 Task: In Heading Arial with underline. Font size of heading  '18'Font style of data Calibri. Font size of data  9Alignment of headline & data Align center. Fill color in heading,  RedFont color of data Black Apply border in Data No BorderIn the sheet   Elevation Sales log book
Action: Mouse moved to (240, 144)
Screenshot: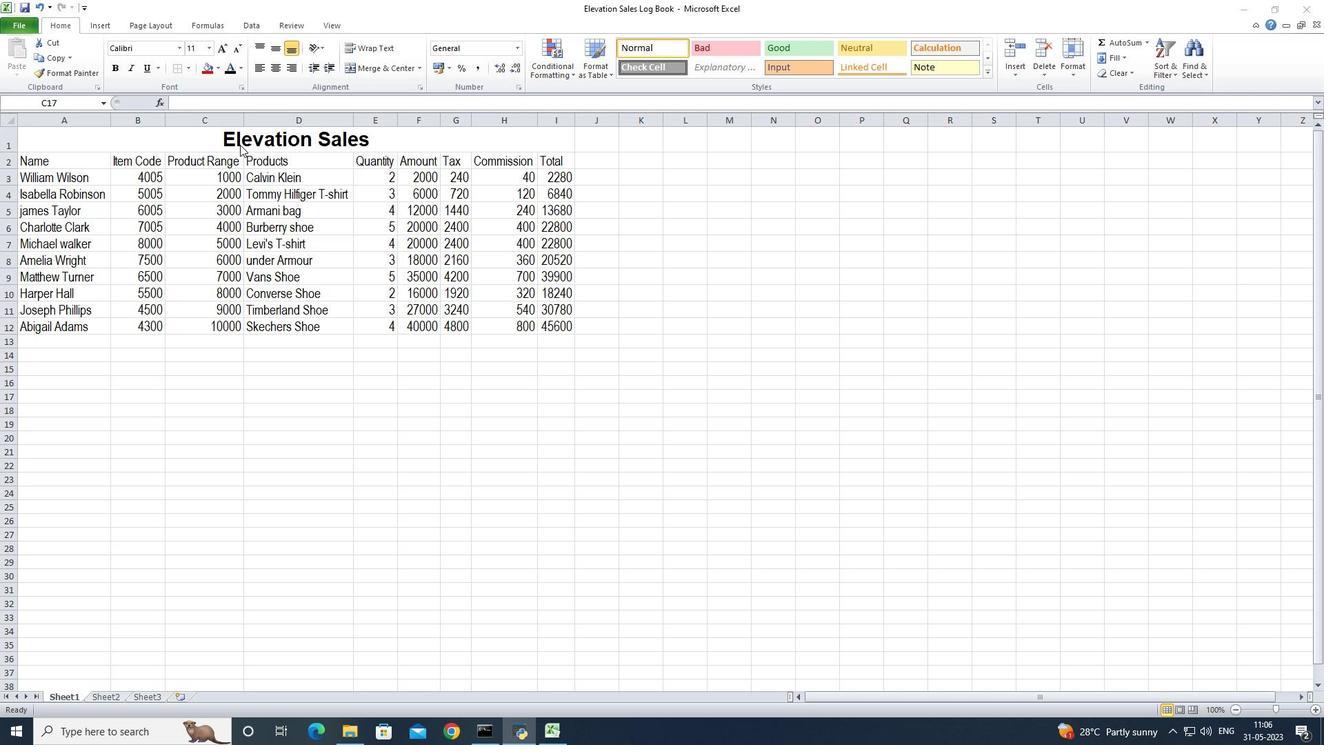 
Action: Mouse pressed left at (240, 144)
Screenshot: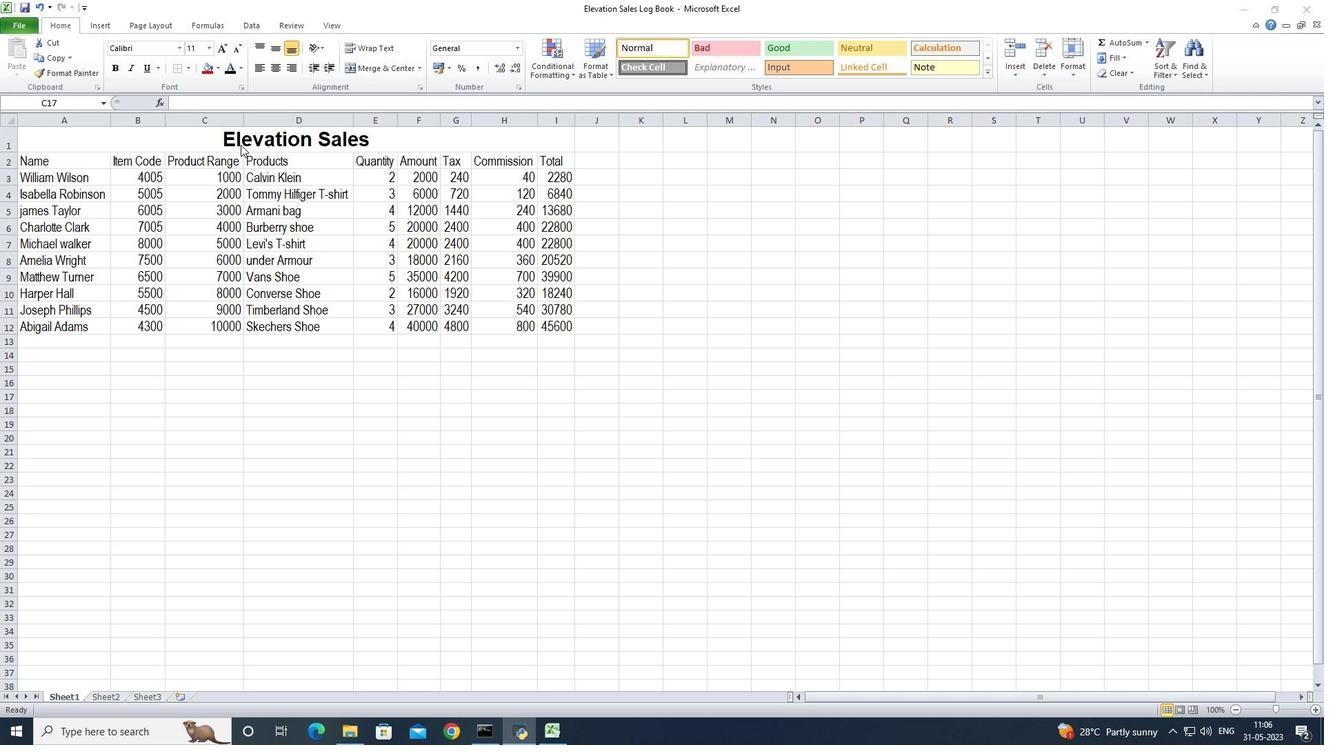 
Action: Mouse moved to (241, 144)
Screenshot: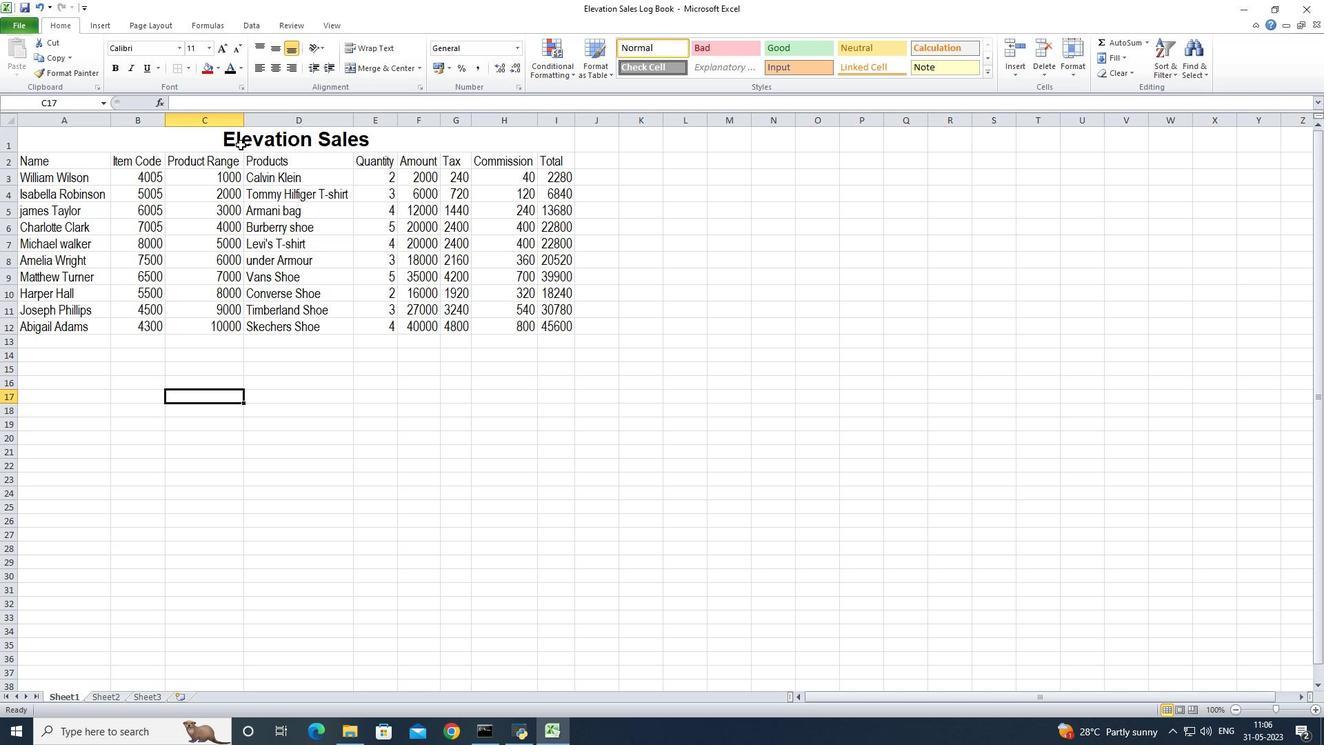 
Action: Mouse pressed left at (241, 144)
Screenshot: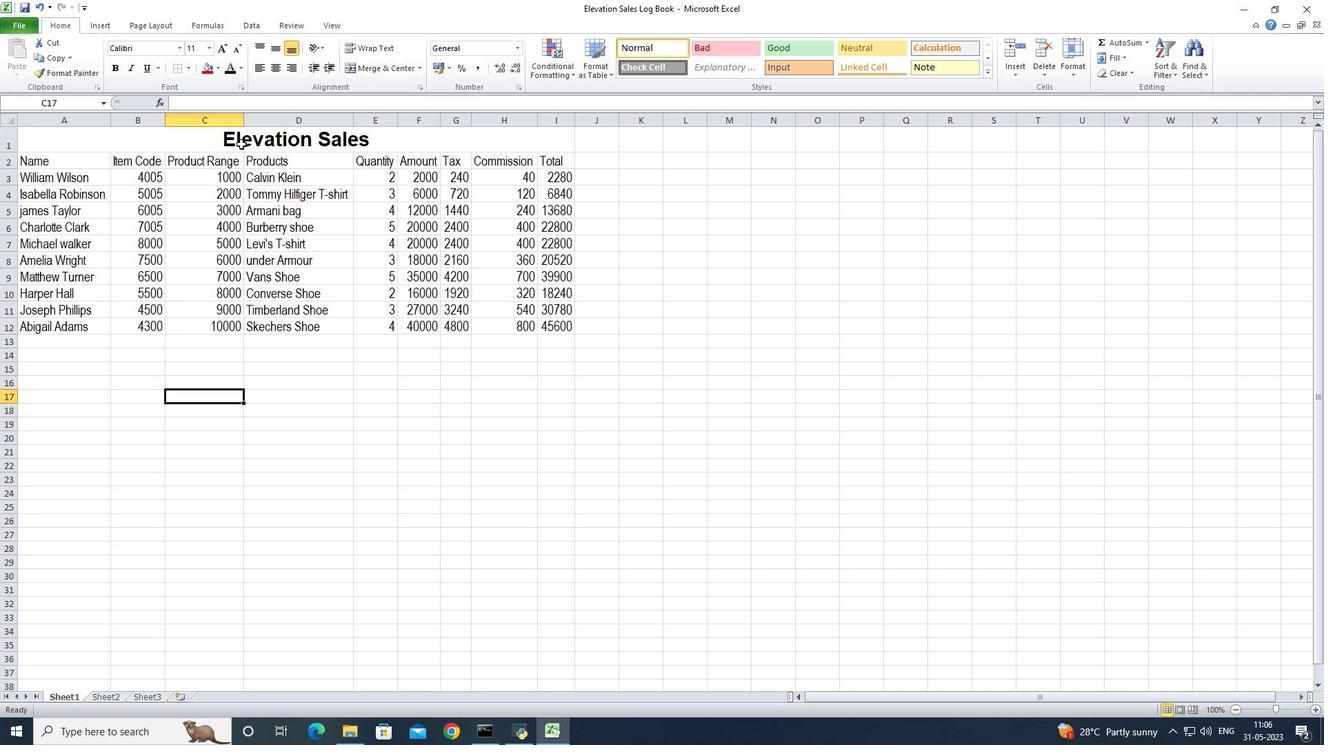 
Action: Mouse moved to (178, 51)
Screenshot: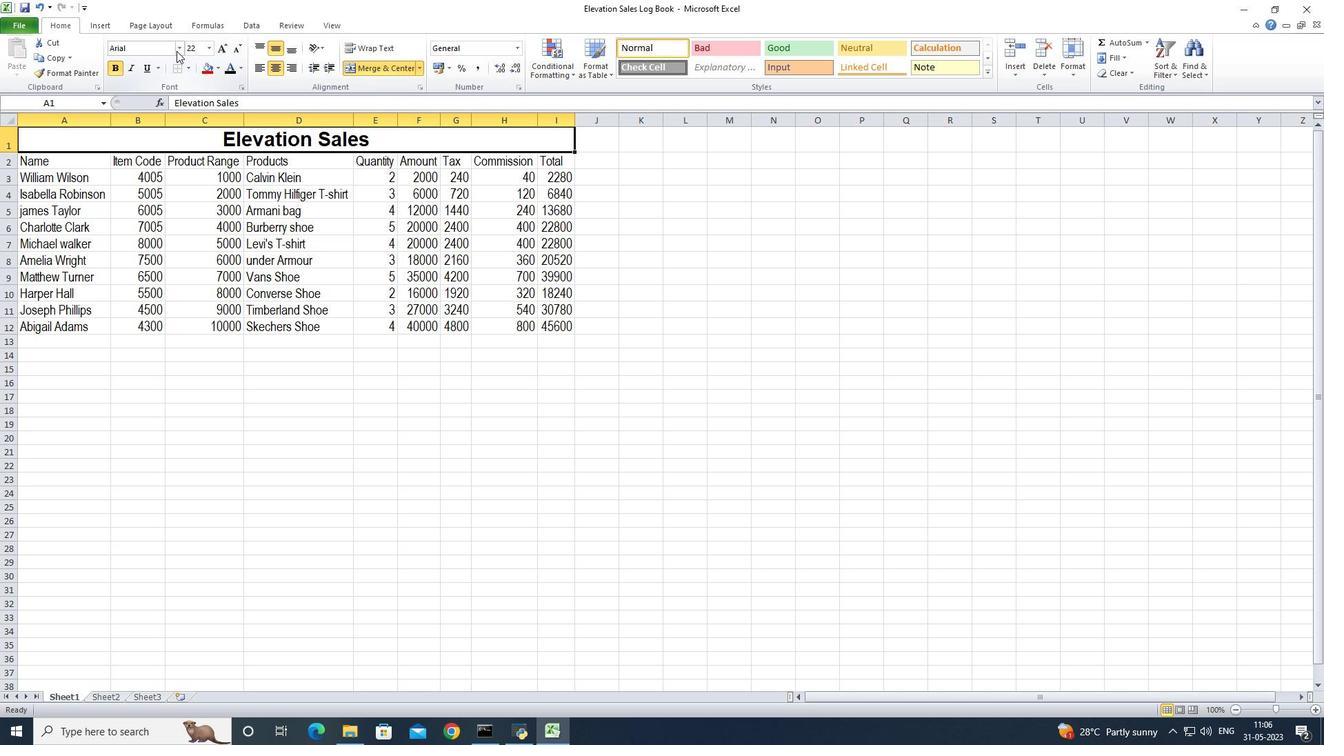 
Action: Mouse pressed left at (178, 51)
Screenshot: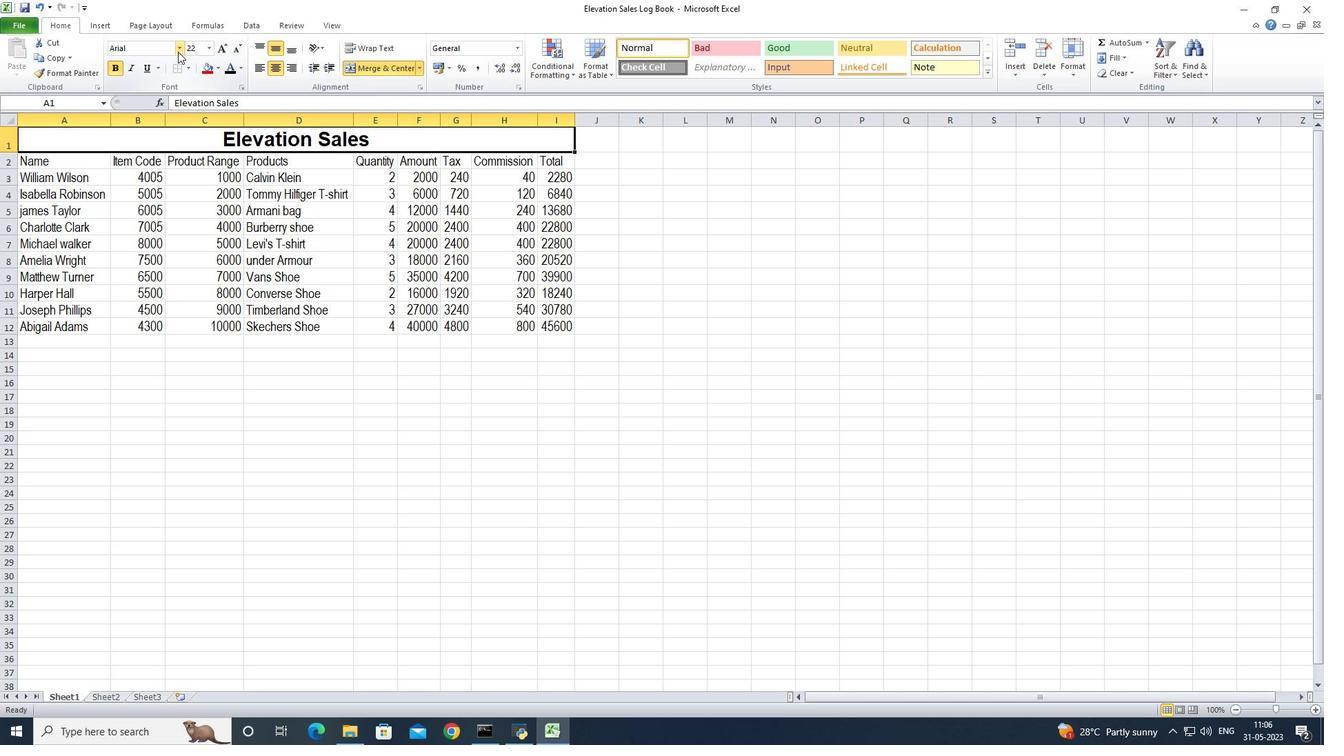 
Action: Mouse moved to (137, 162)
Screenshot: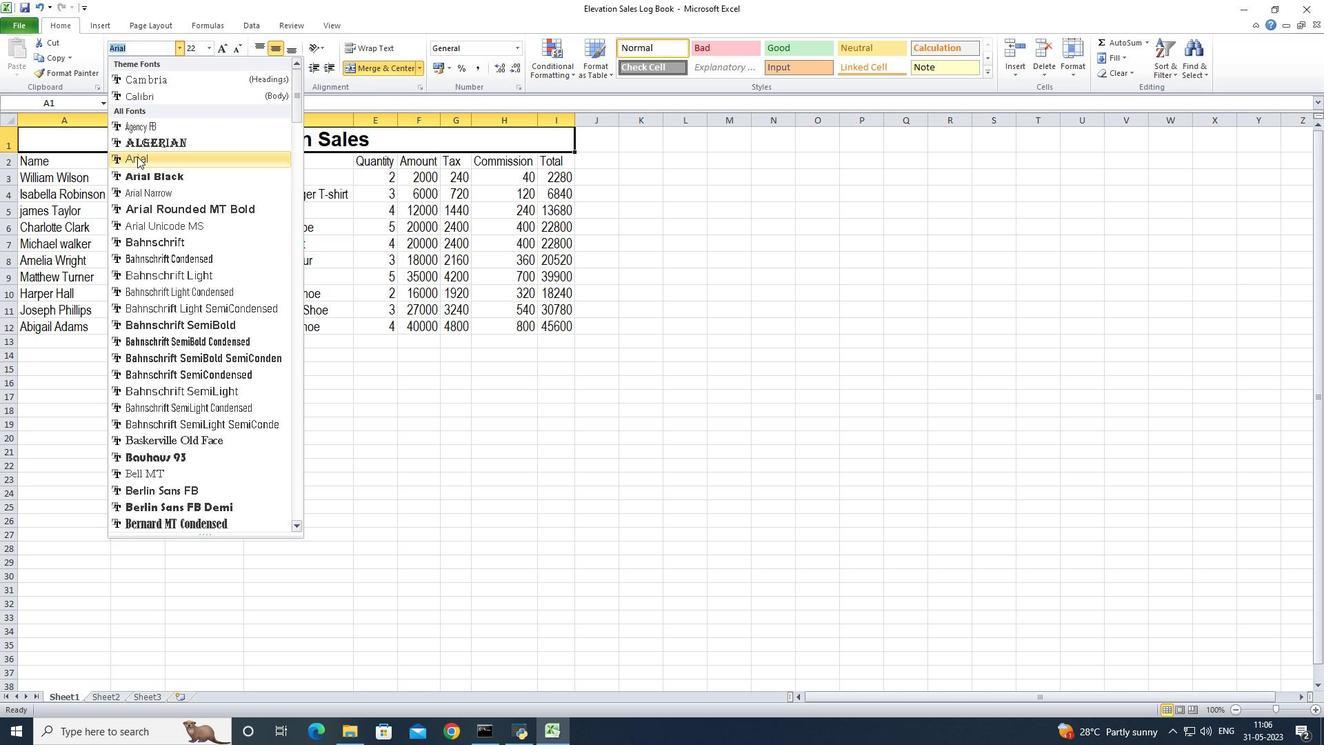 
Action: Mouse pressed left at (137, 162)
Screenshot: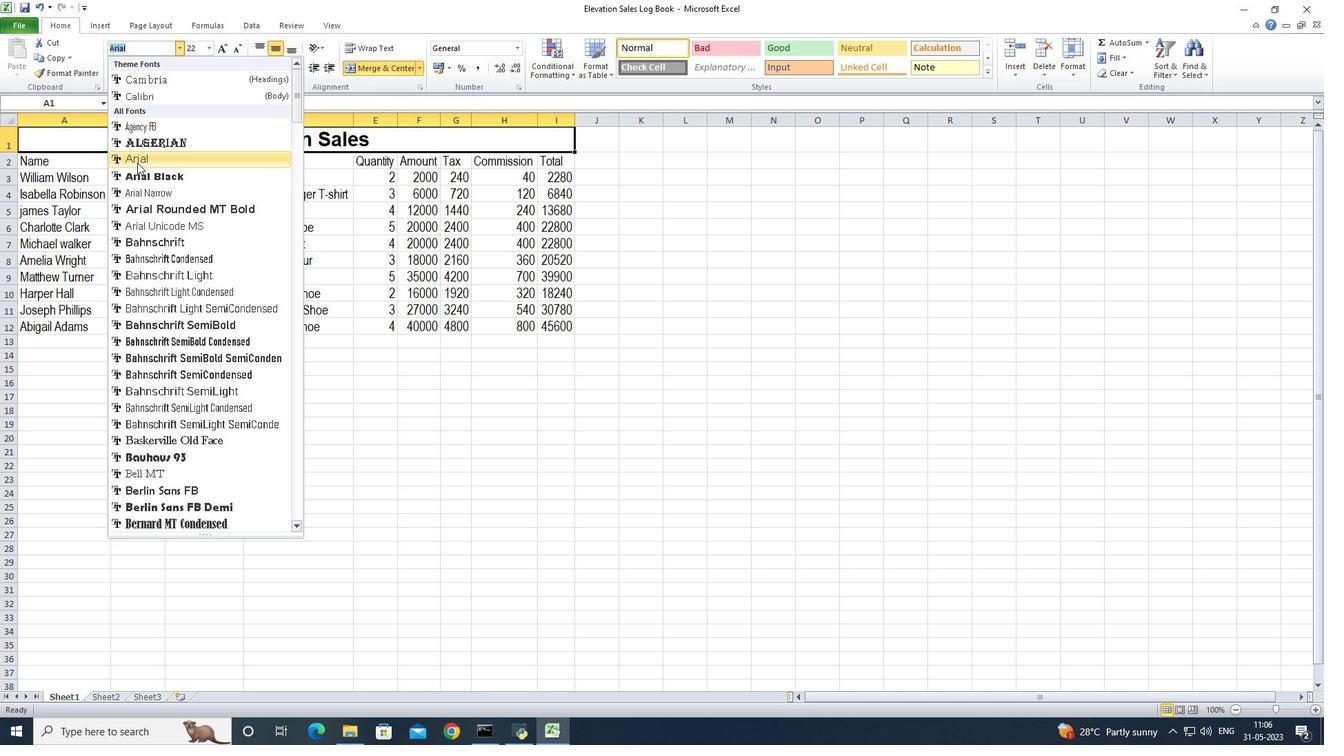 
Action: Mouse moved to (149, 68)
Screenshot: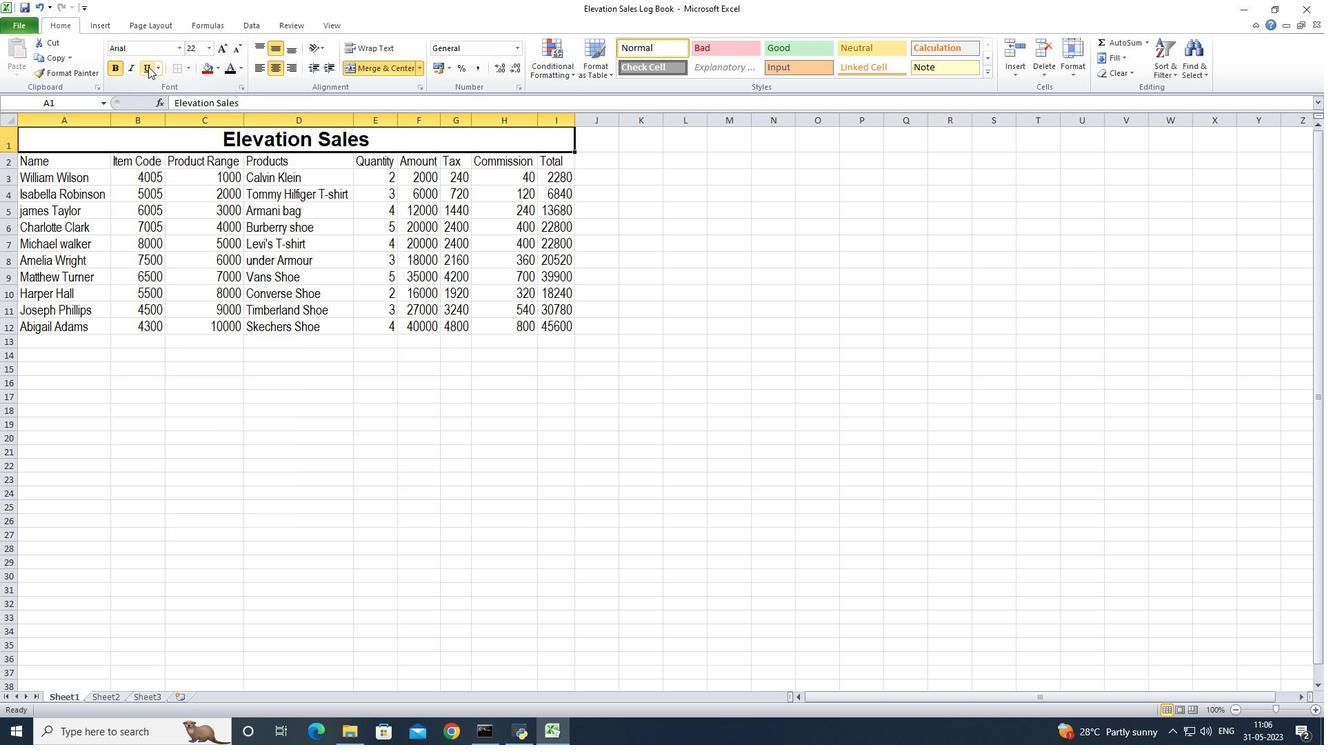 
Action: Mouse pressed left at (149, 68)
Screenshot: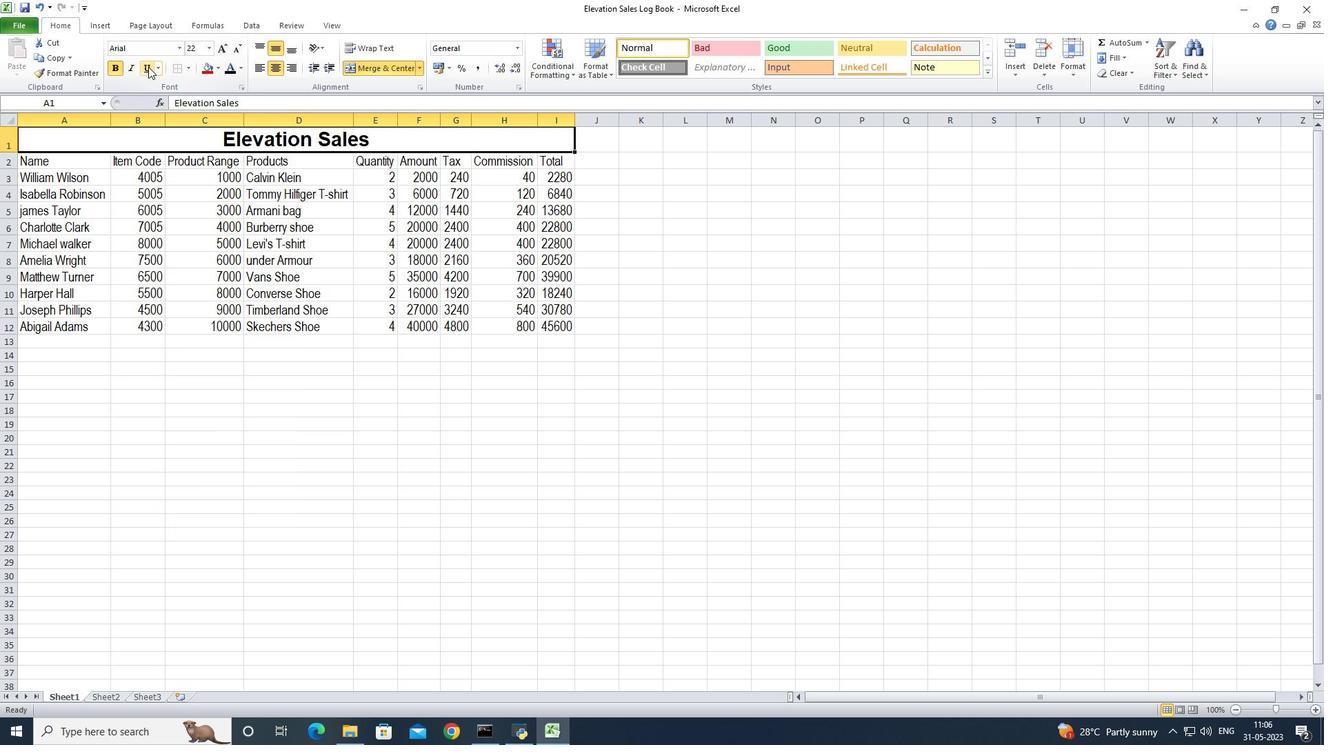 
Action: Mouse moved to (210, 48)
Screenshot: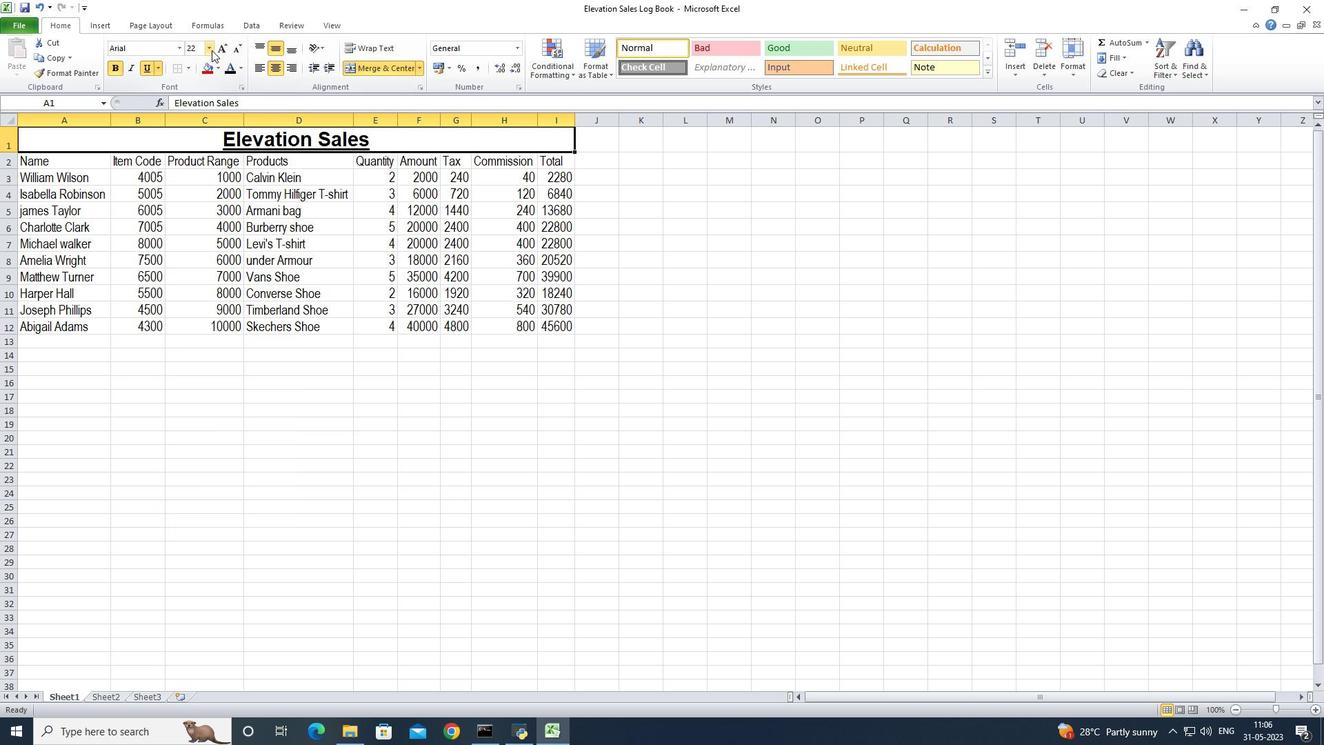 
Action: Mouse pressed left at (210, 48)
Screenshot: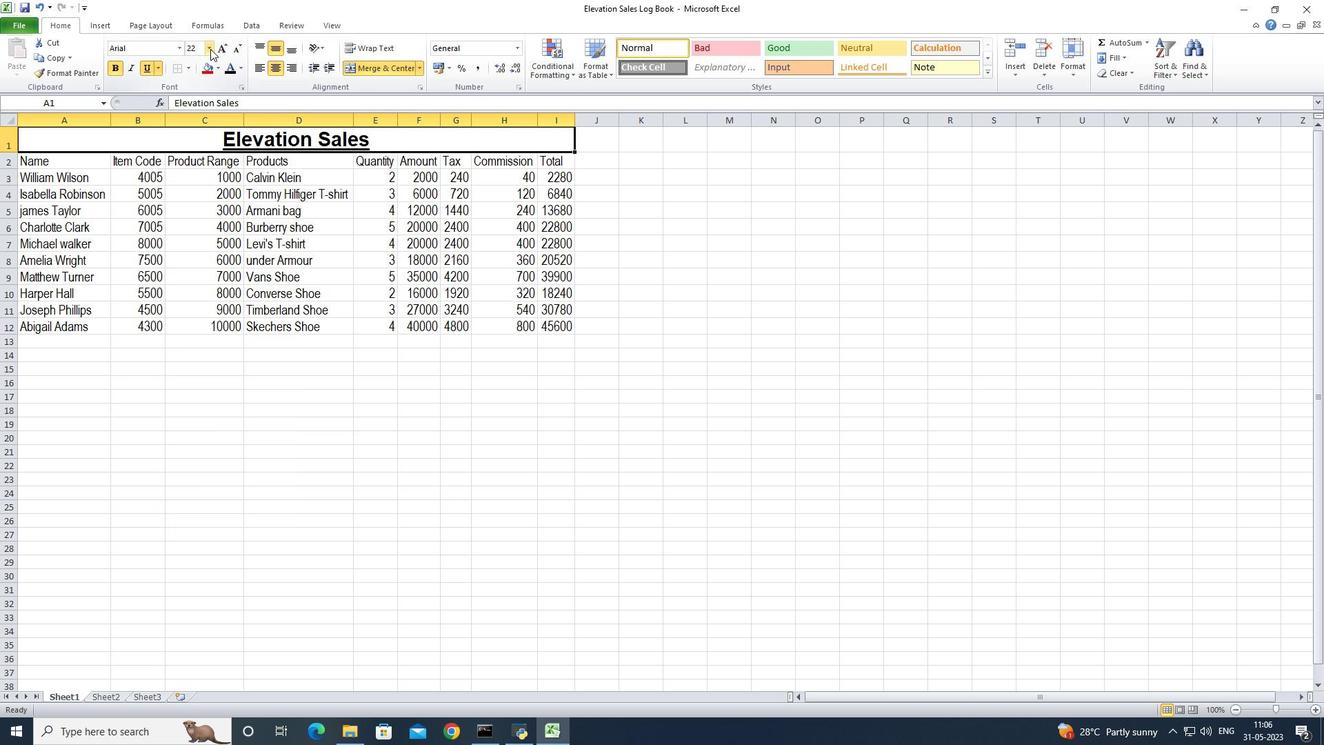 
Action: Mouse moved to (191, 144)
Screenshot: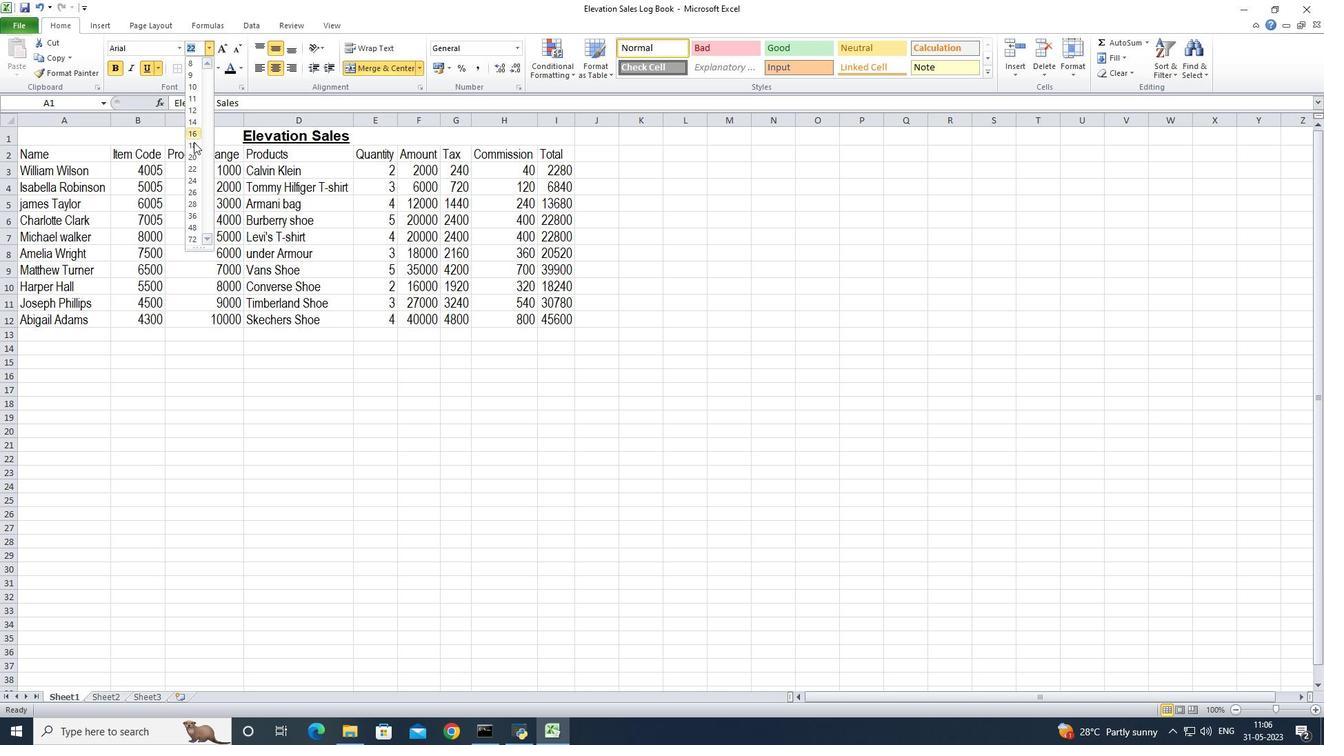 
Action: Mouse pressed left at (191, 144)
Screenshot: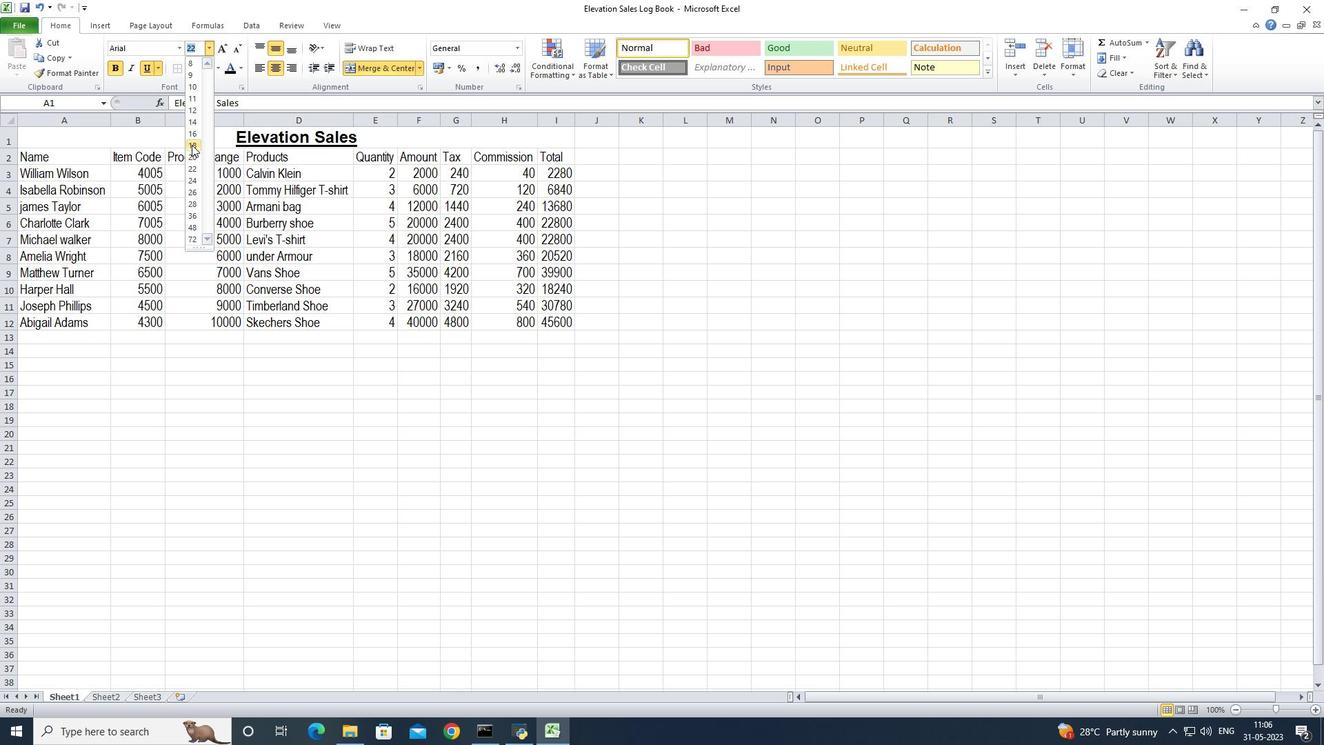
Action: Mouse moved to (86, 162)
Screenshot: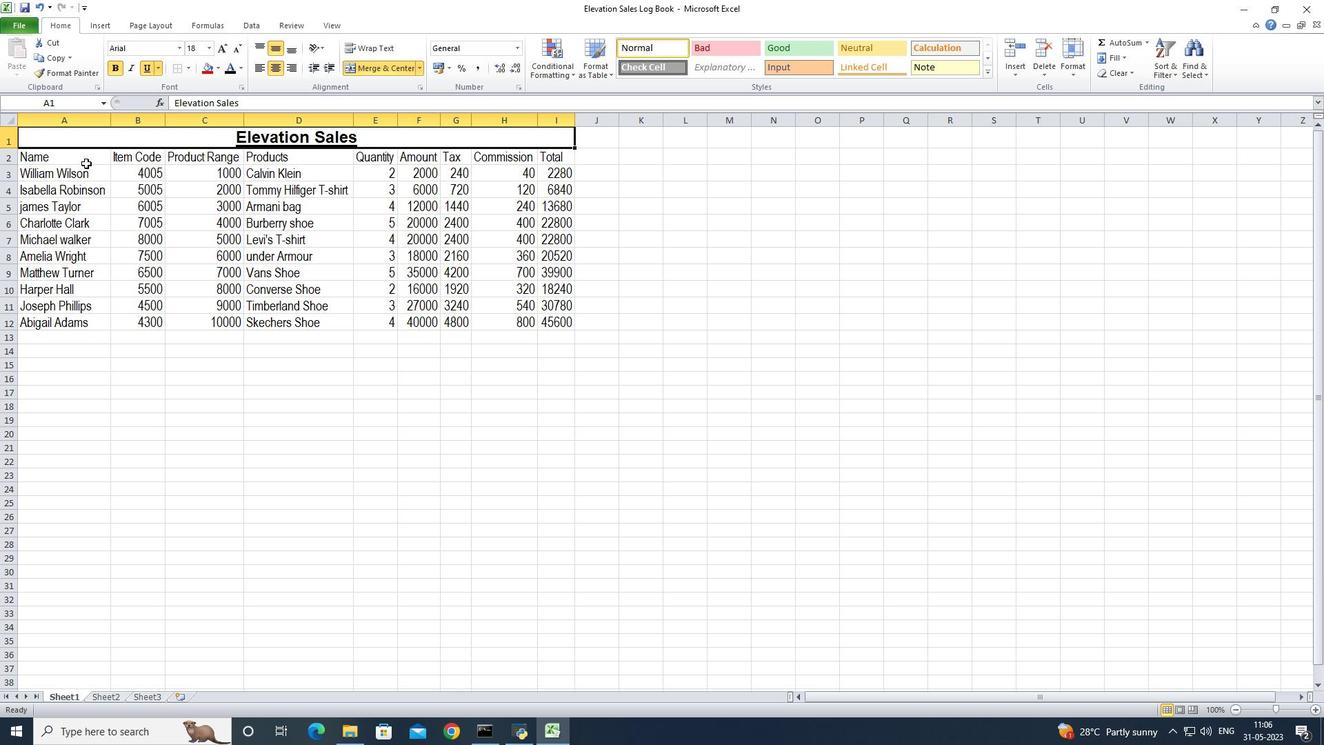 
Action: Mouse pressed left at (86, 162)
Screenshot: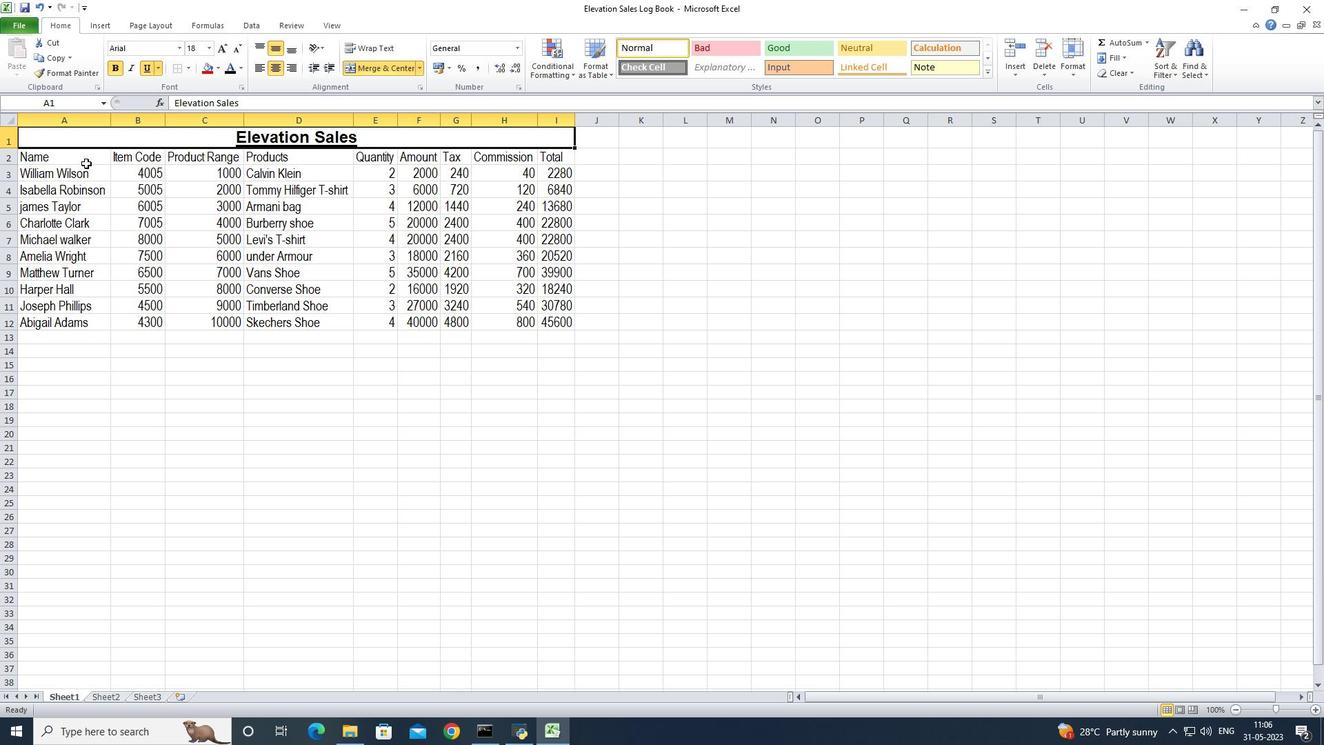 
Action: Mouse moved to (178, 53)
Screenshot: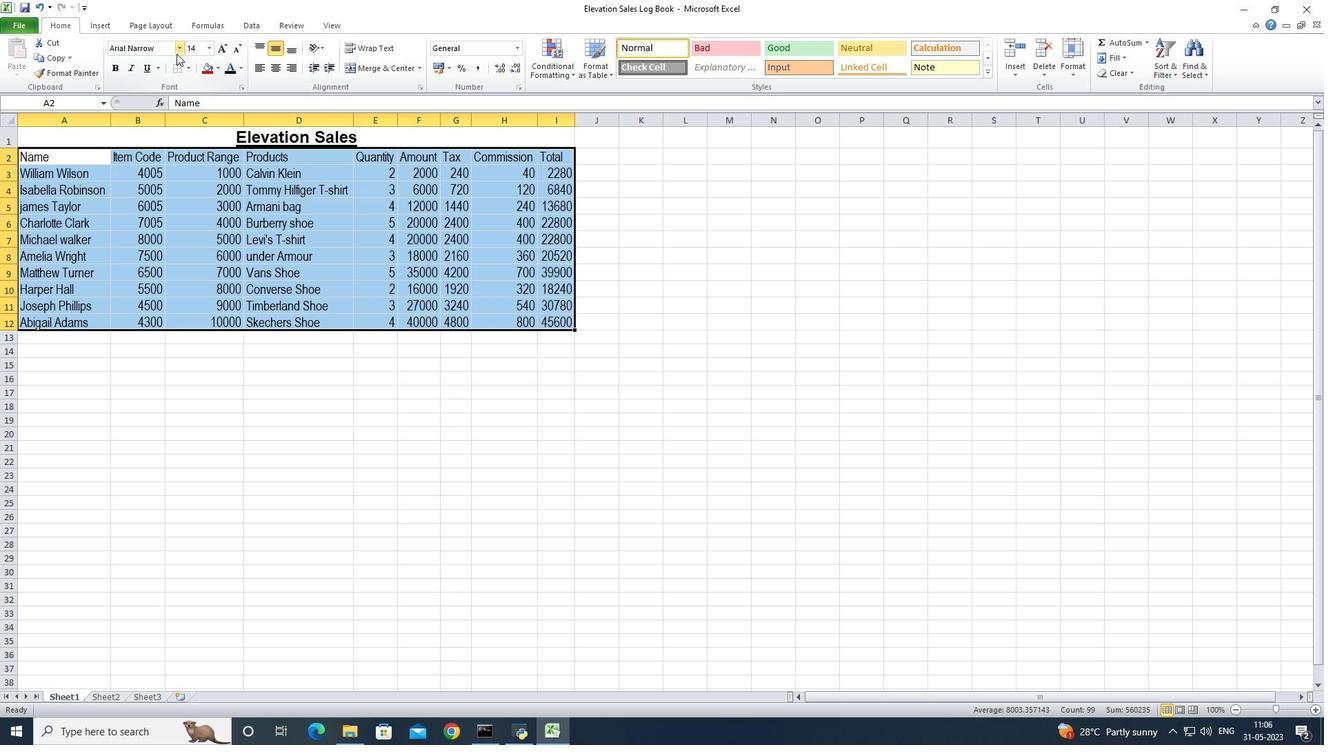 
Action: Mouse pressed left at (178, 53)
Screenshot: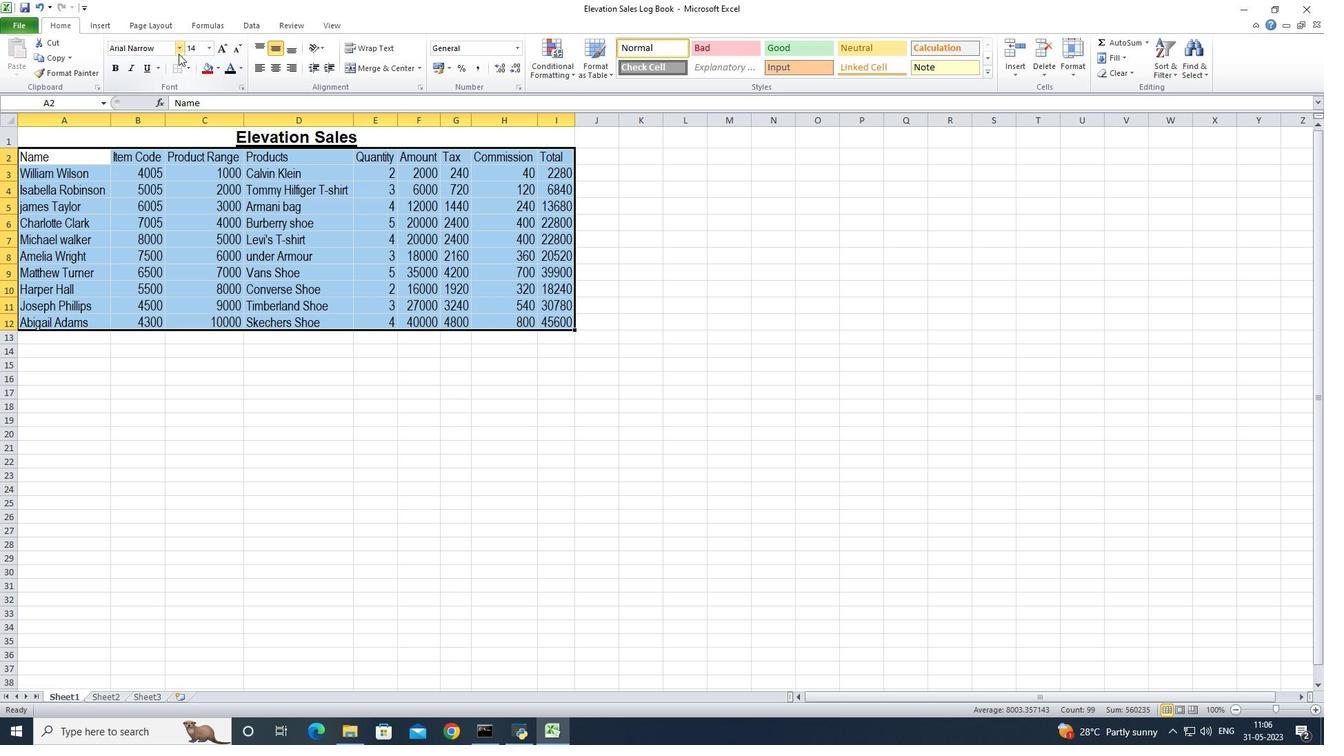 
Action: Mouse moved to (155, 97)
Screenshot: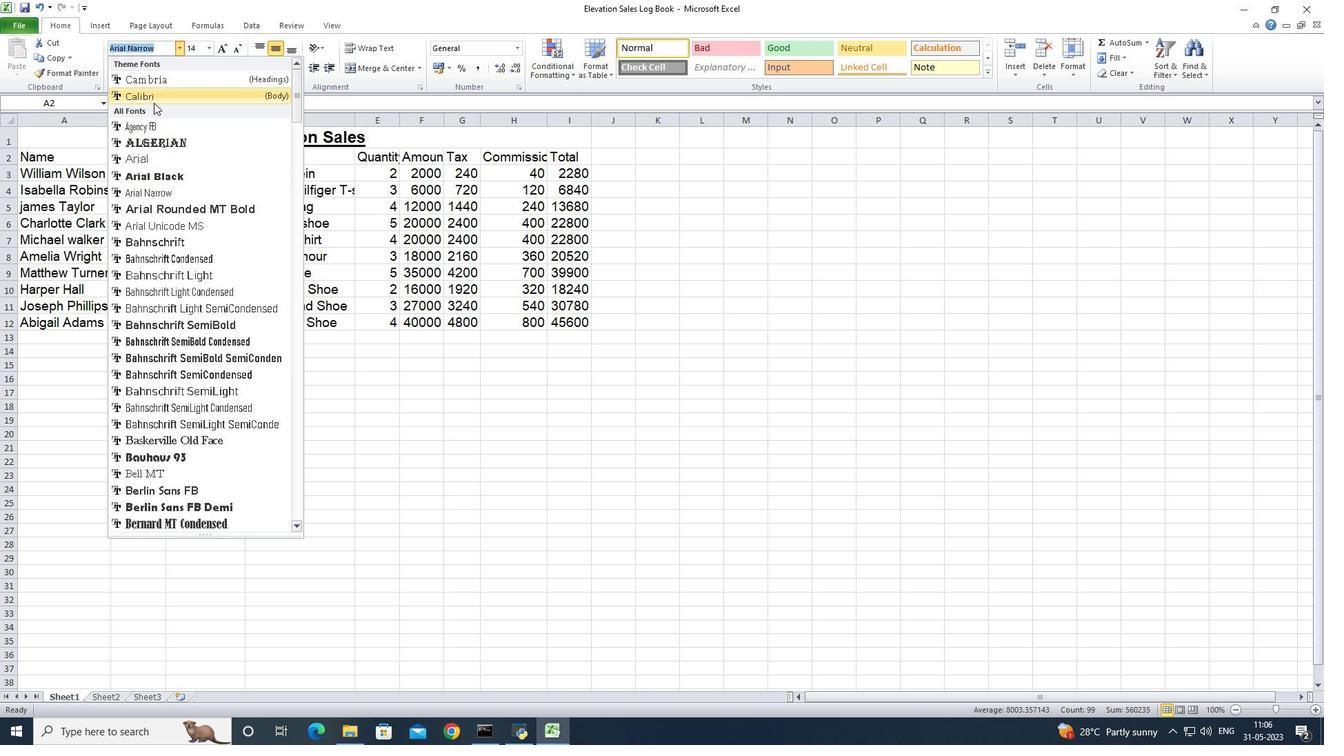 
Action: Mouse pressed left at (155, 97)
Screenshot: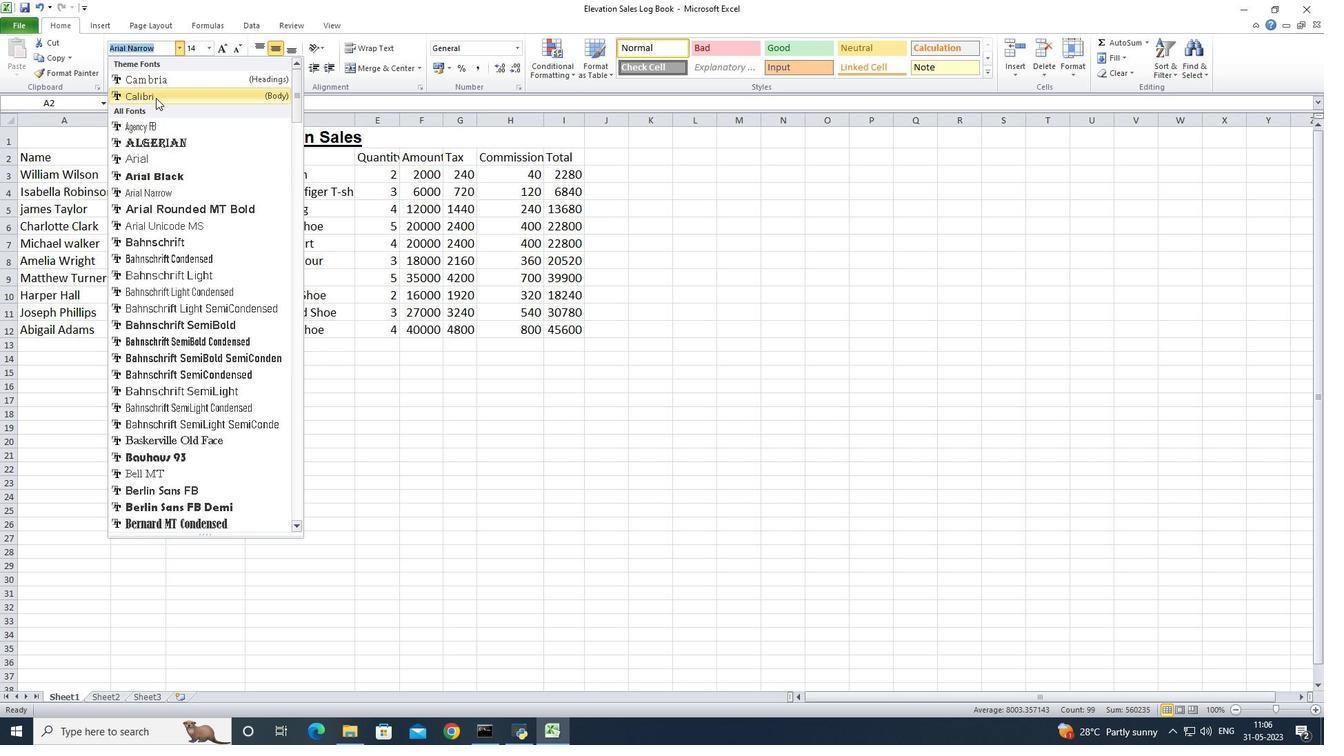 
Action: Mouse moved to (207, 50)
Screenshot: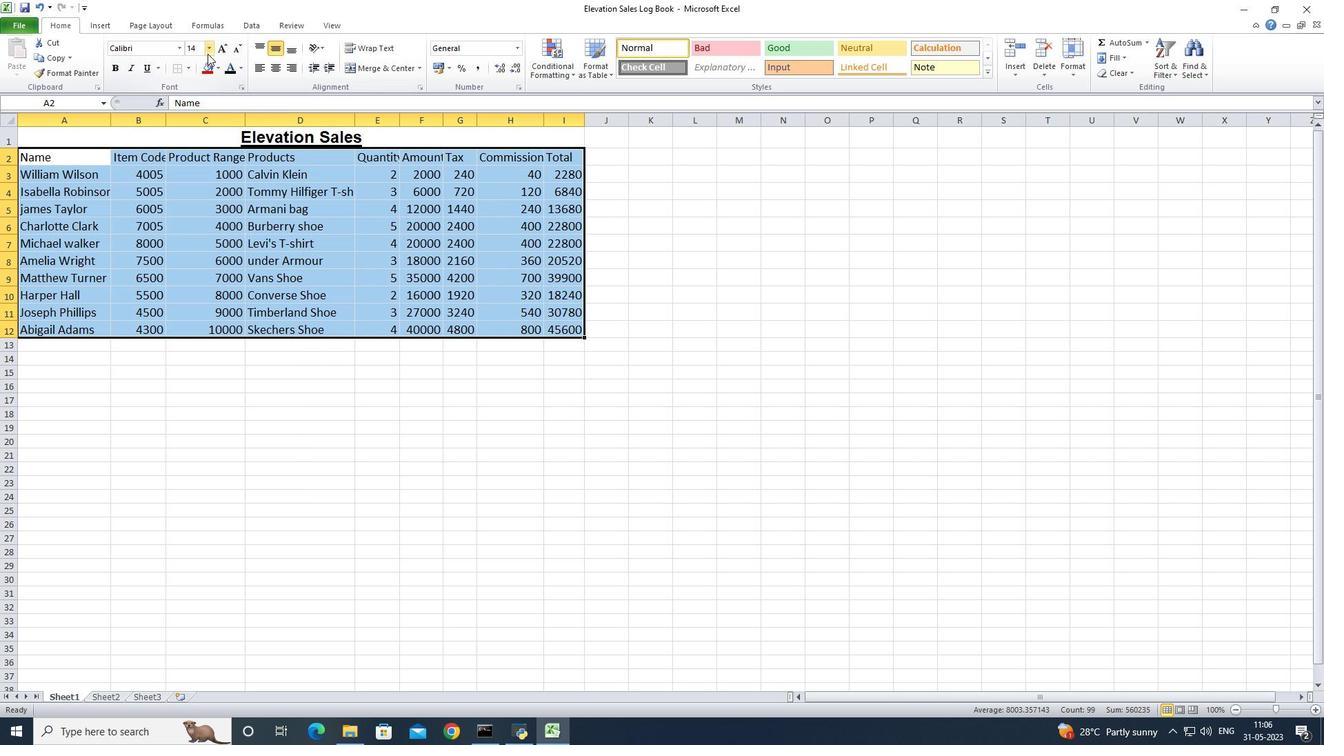 
Action: Mouse pressed left at (207, 50)
Screenshot: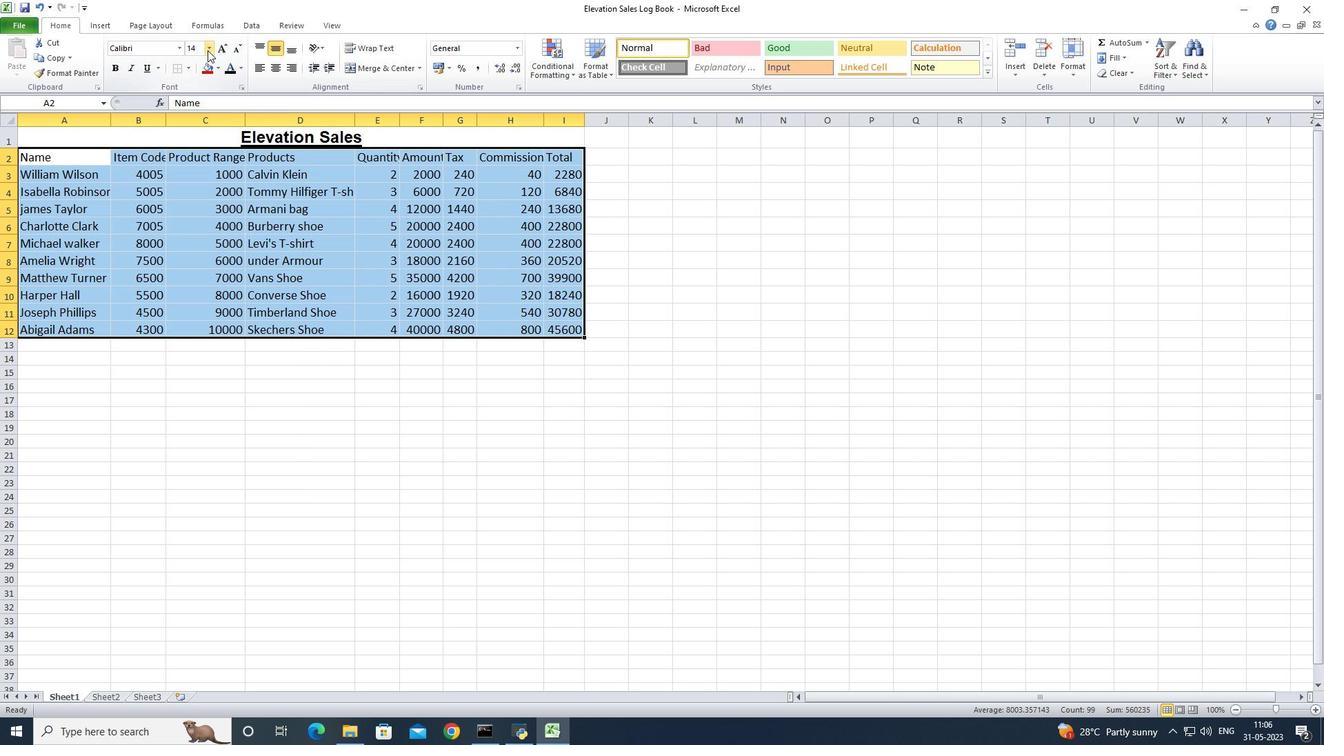 
Action: Mouse moved to (193, 74)
Screenshot: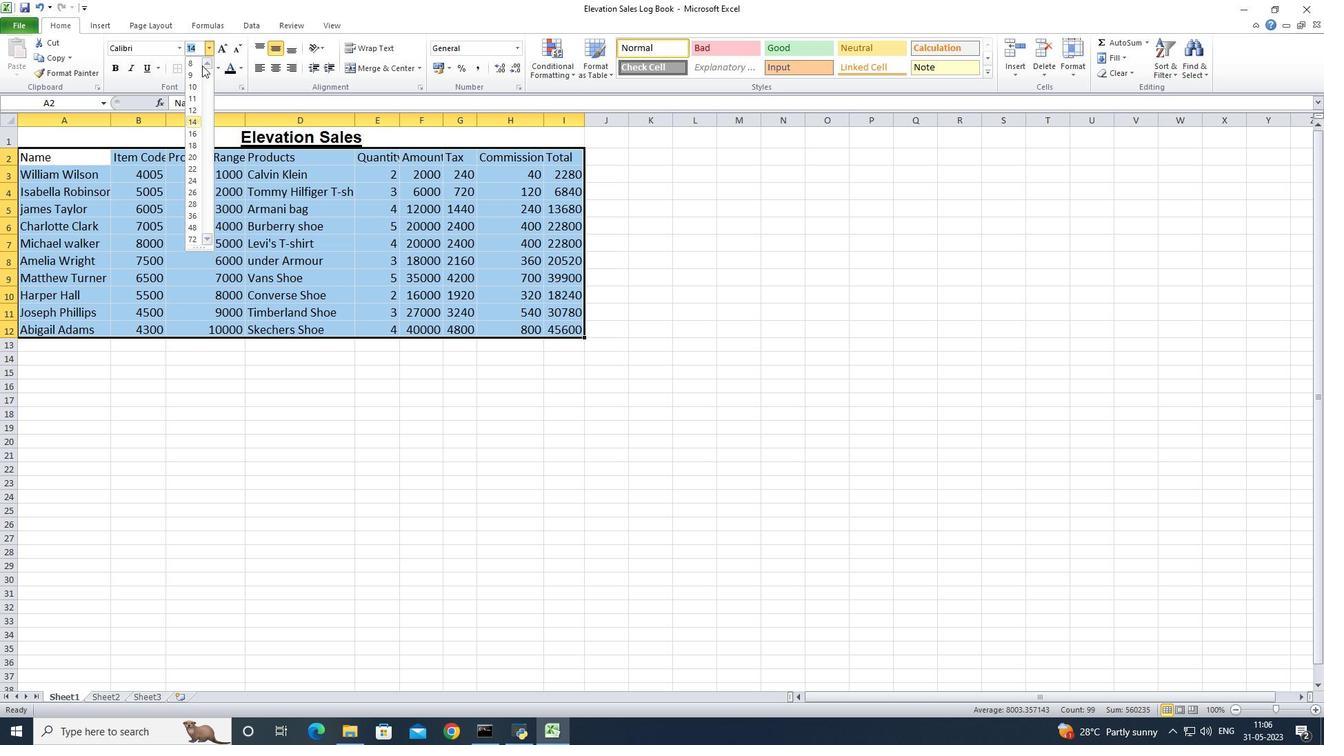
Action: Mouse pressed left at (193, 74)
Screenshot: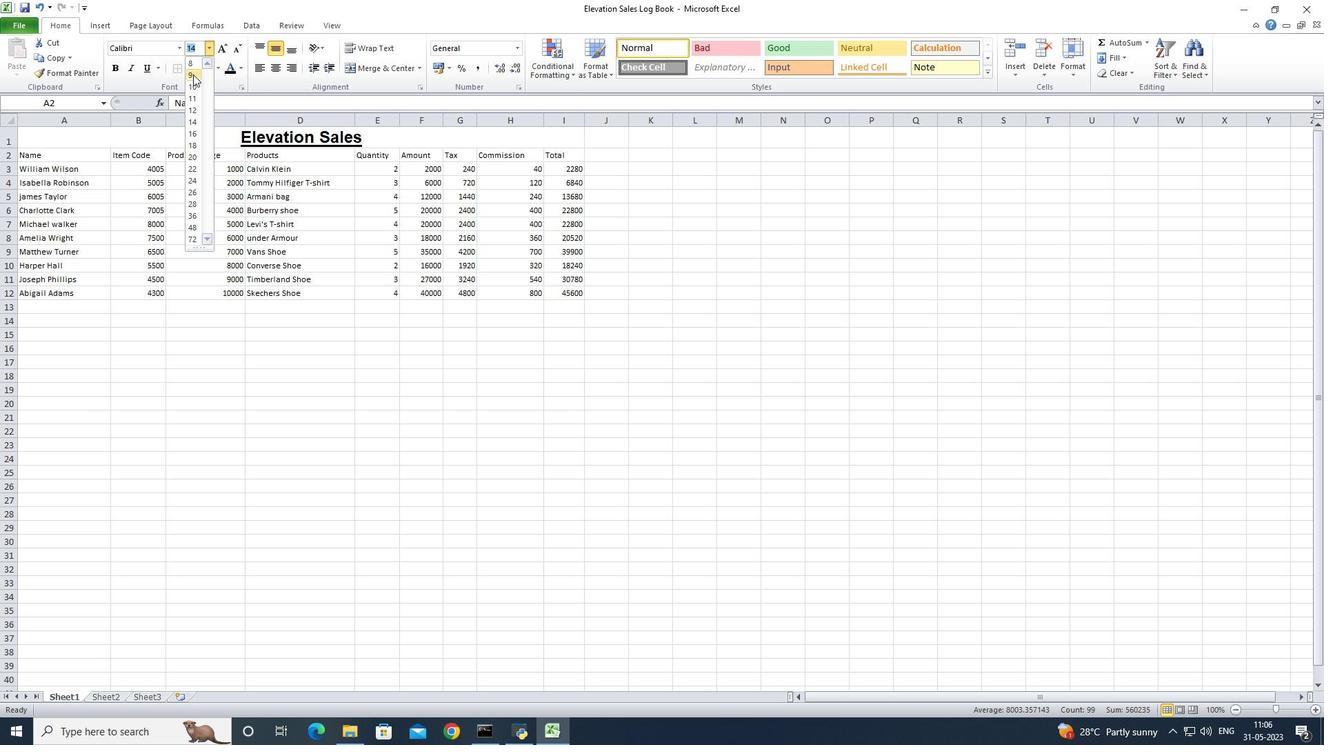
Action: Mouse moved to (155, 140)
Screenshot: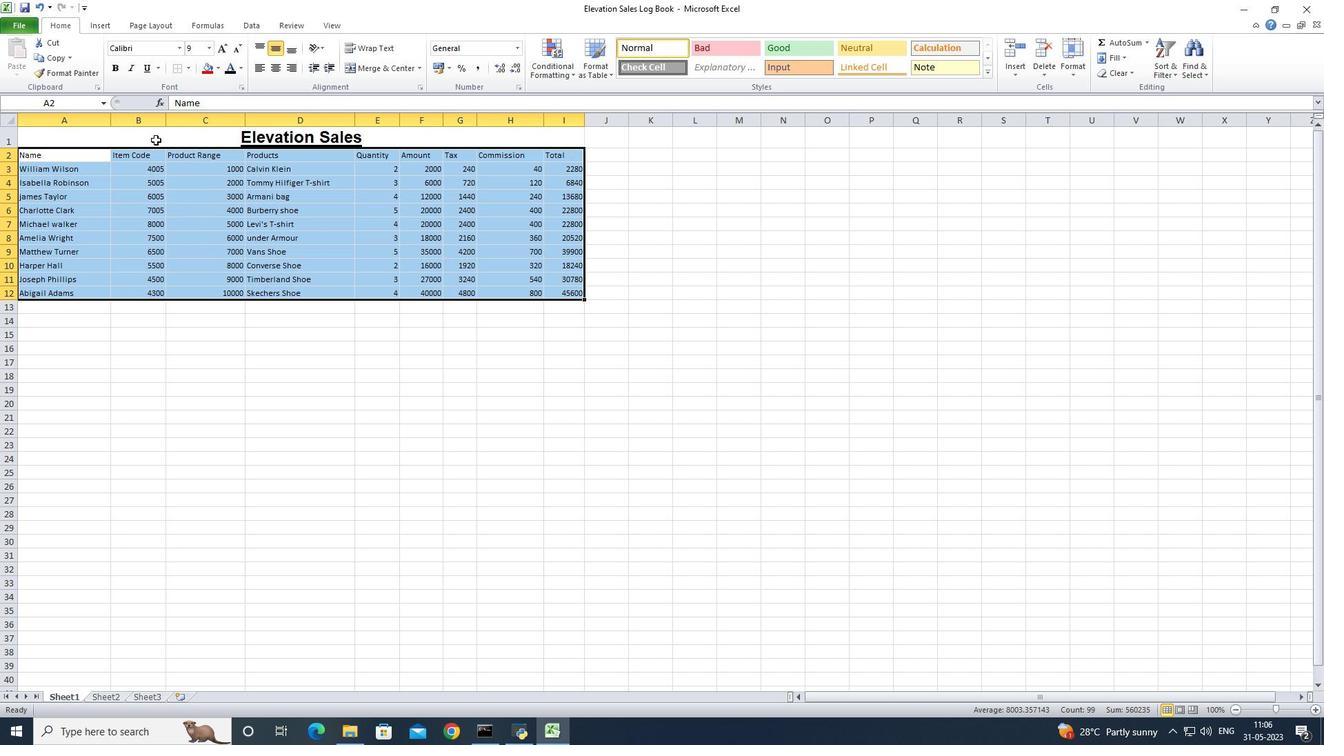 
Action: Mouse pressed left at (155, 140)
Screenshot: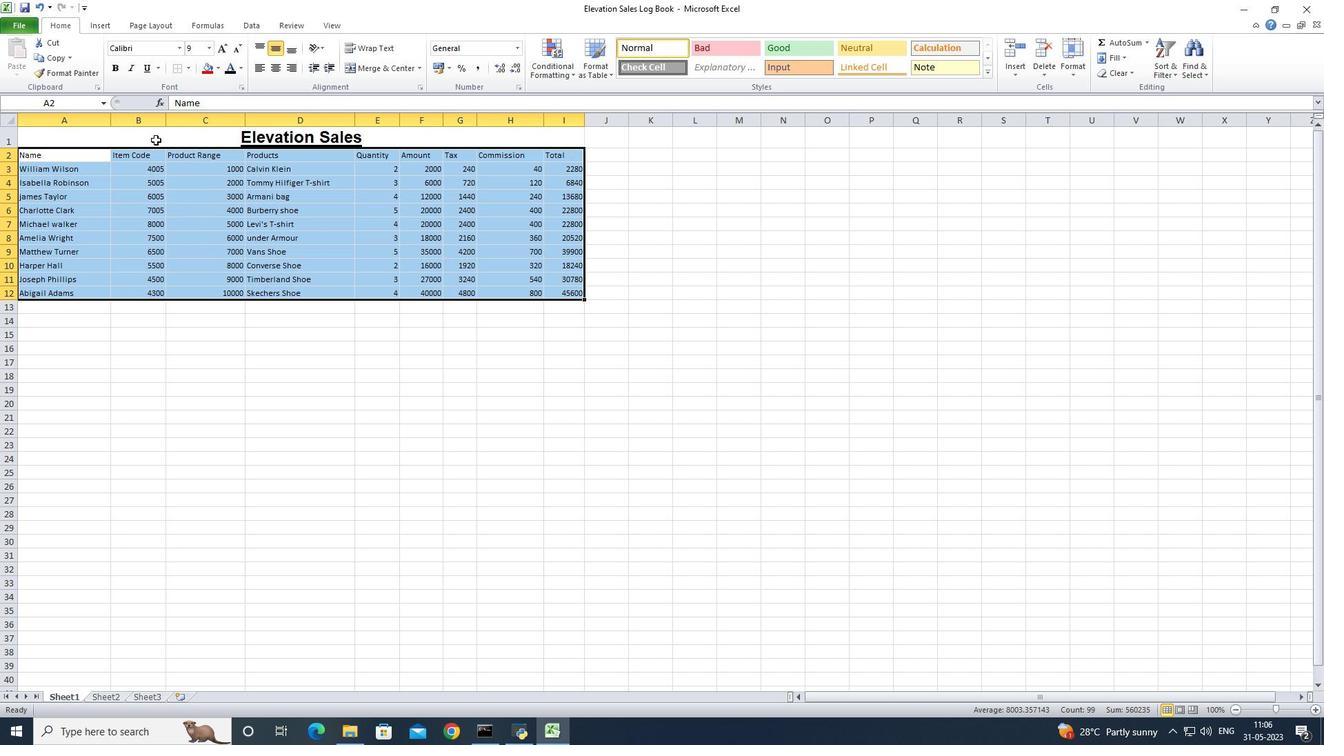 
Action: Mouse moved to (279, 71)
Screenshot: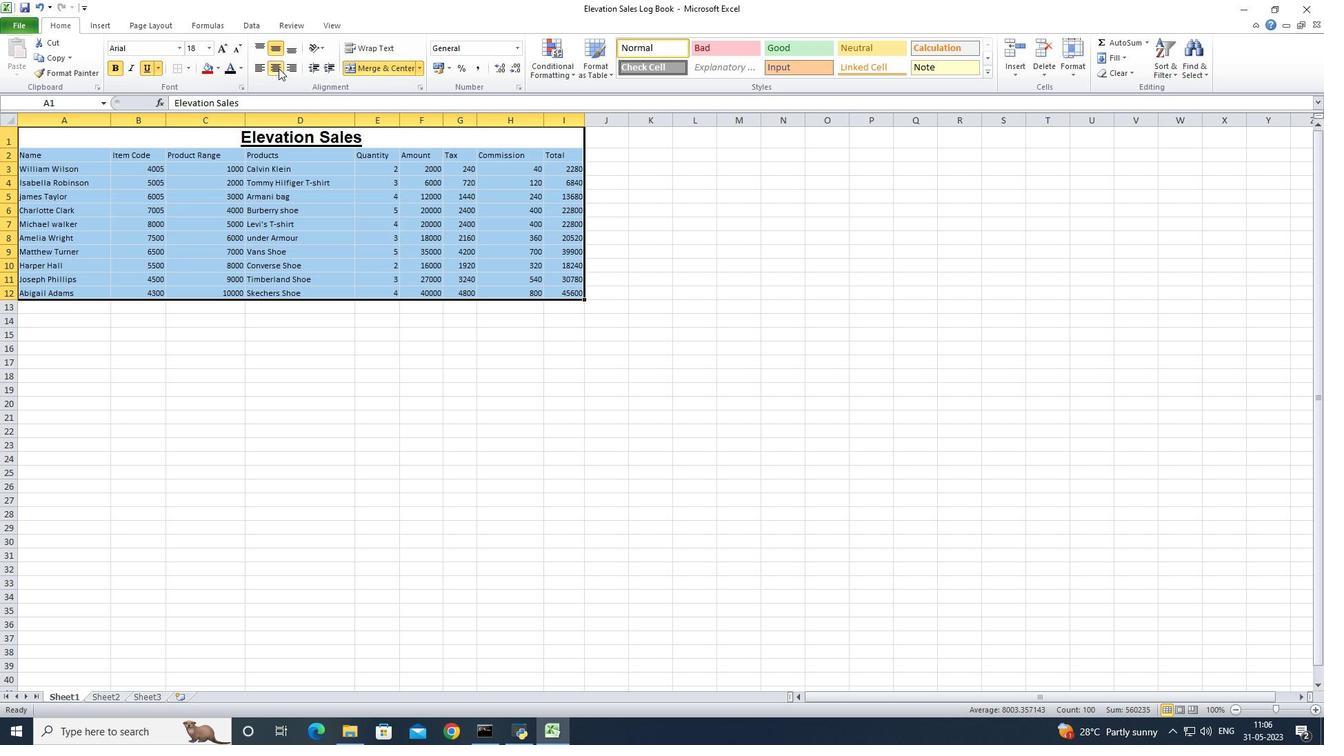 
Action: Mouse pressed left at (279, 71)
Screenshot: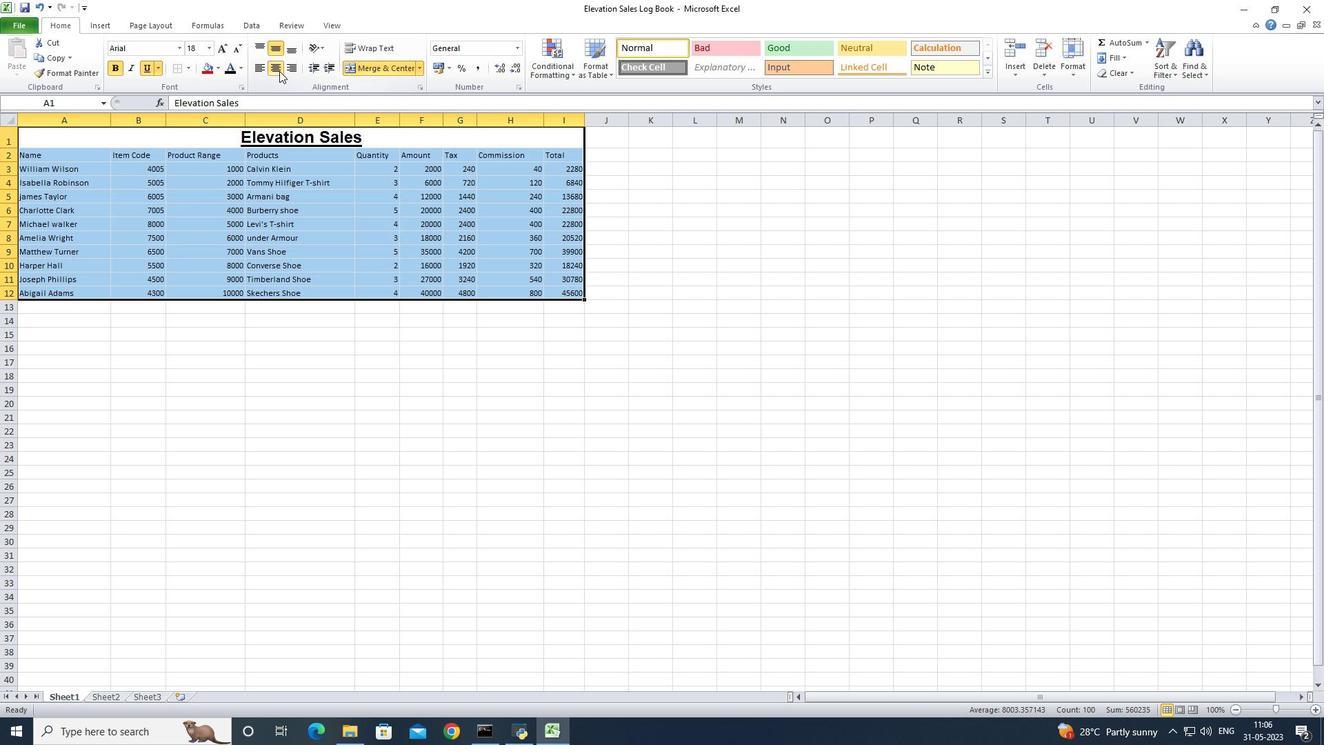 
Action: Mouse pressed left at (279, 71)
Screenshot: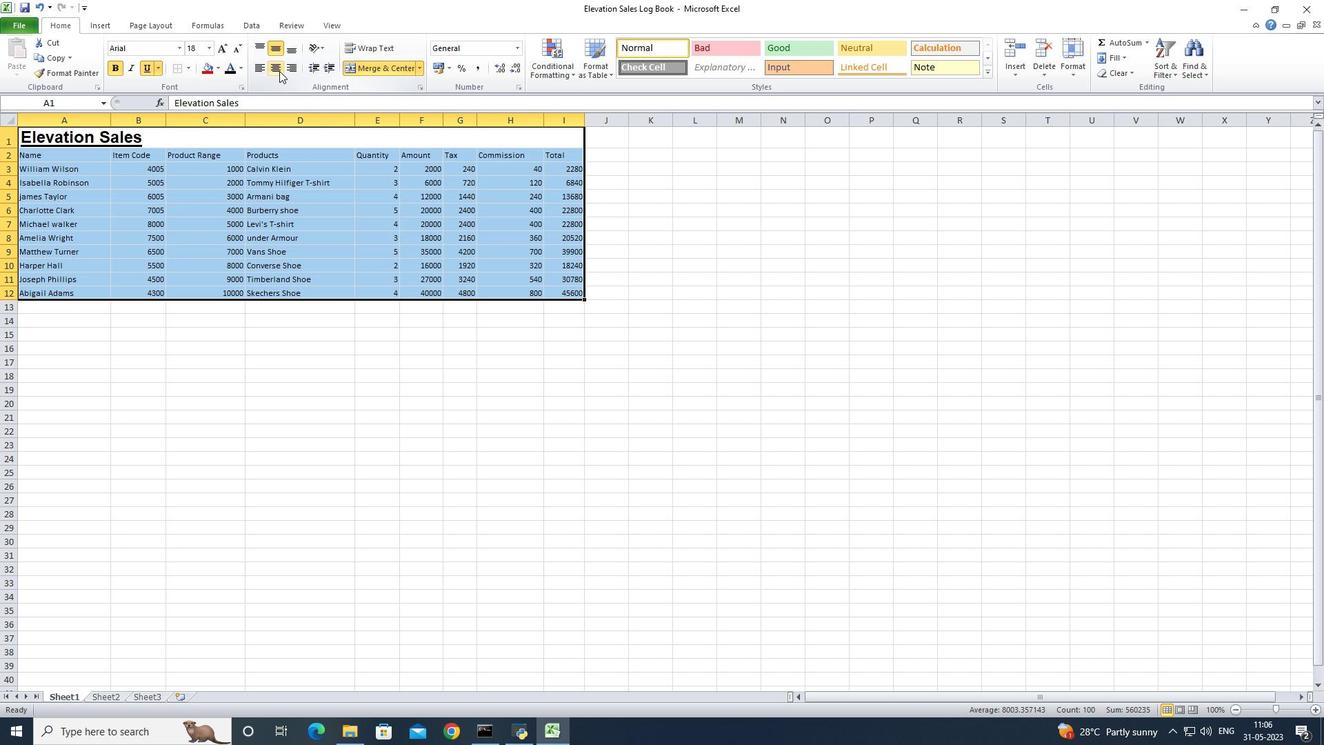
Action: Mouse moved to (382, 141)
Screenshot: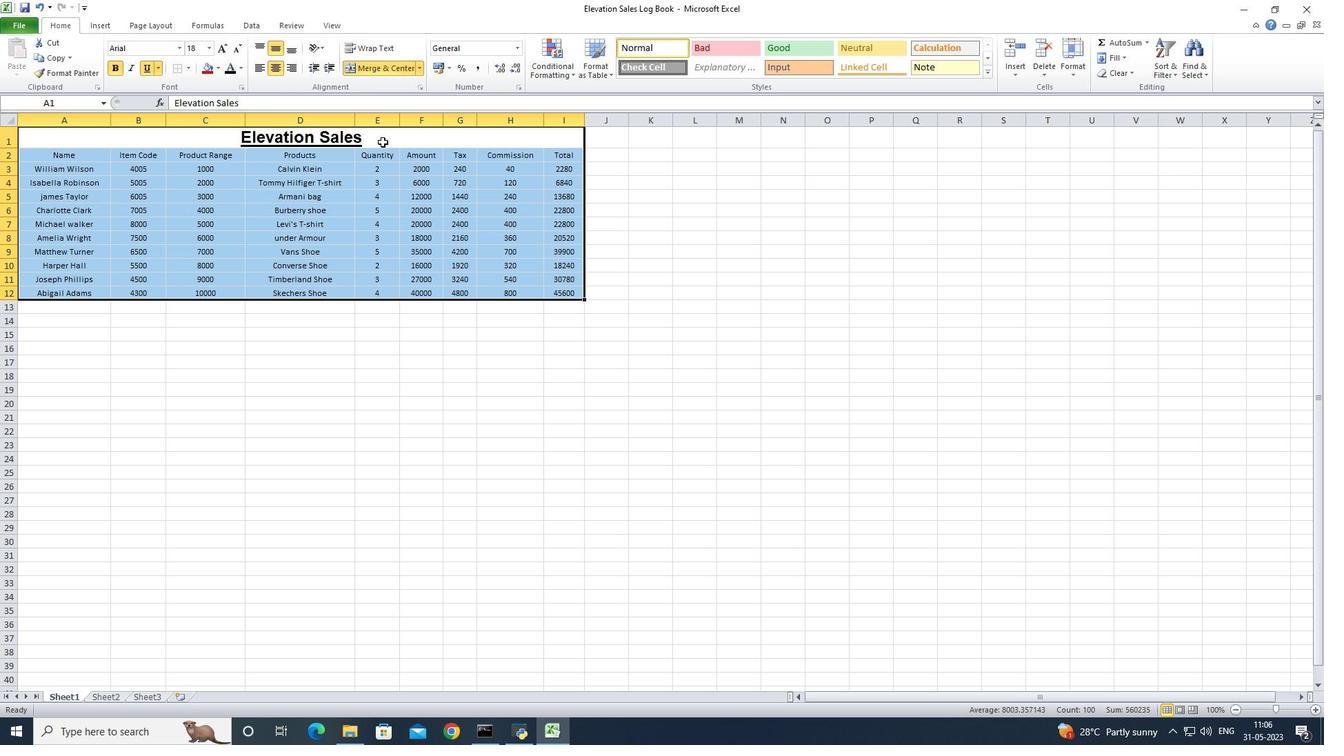 
Action: Mouse pressed left at (382, 141)
Screenshot: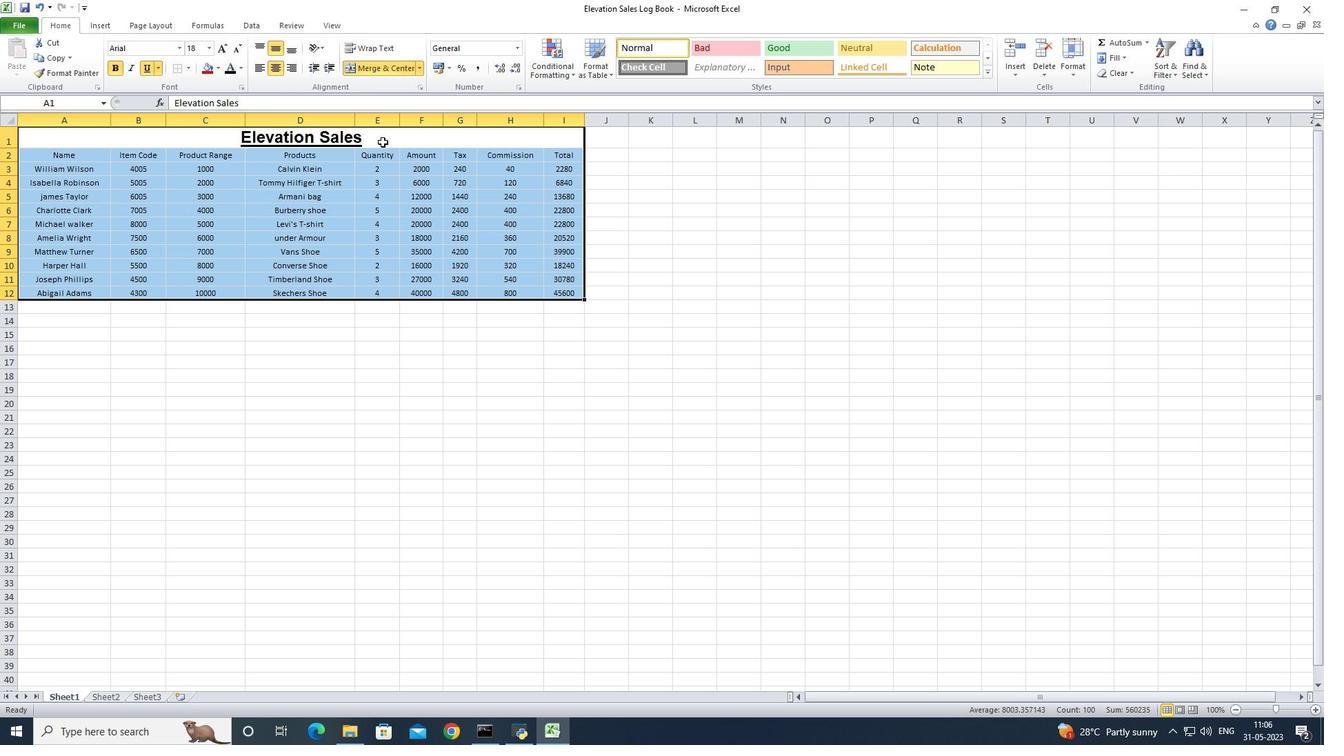 
Action: Mouse moved to (217, 64)
Screenshot: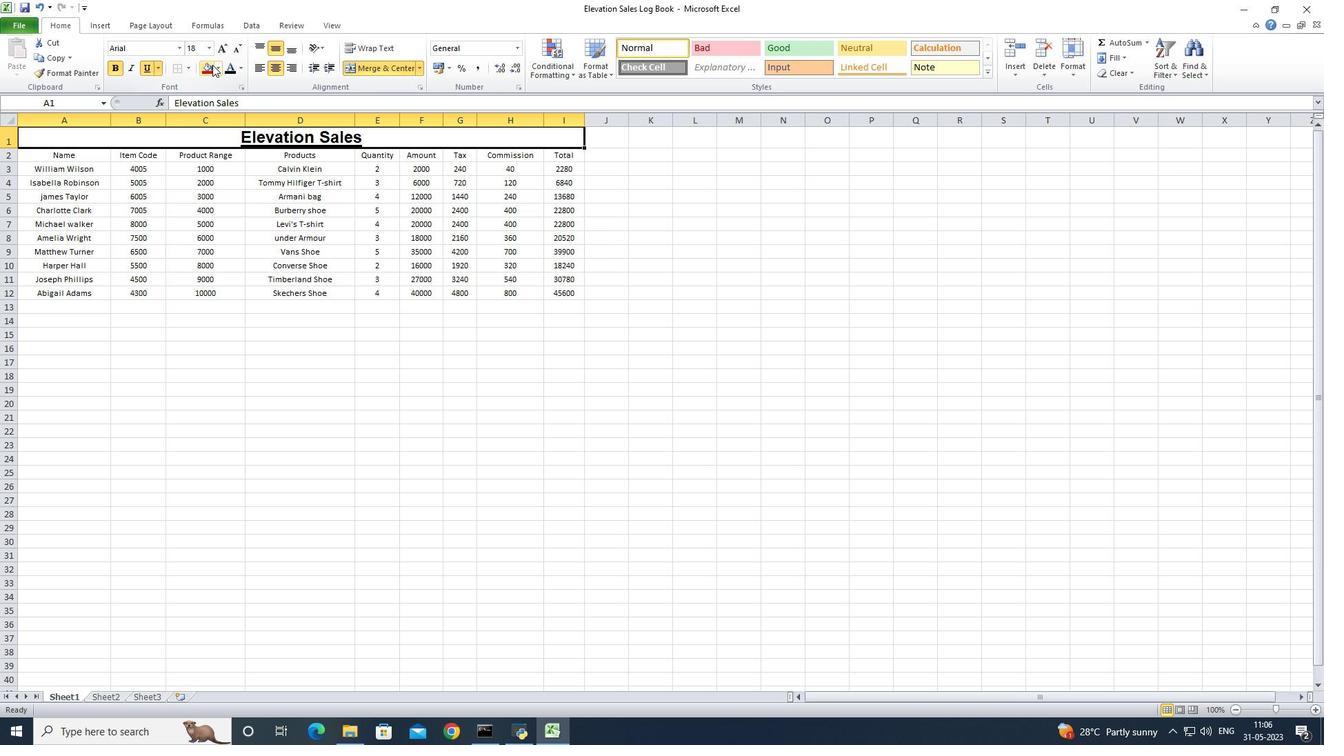 
Action: Mouse pressed left at (217, 64)
Screenshot: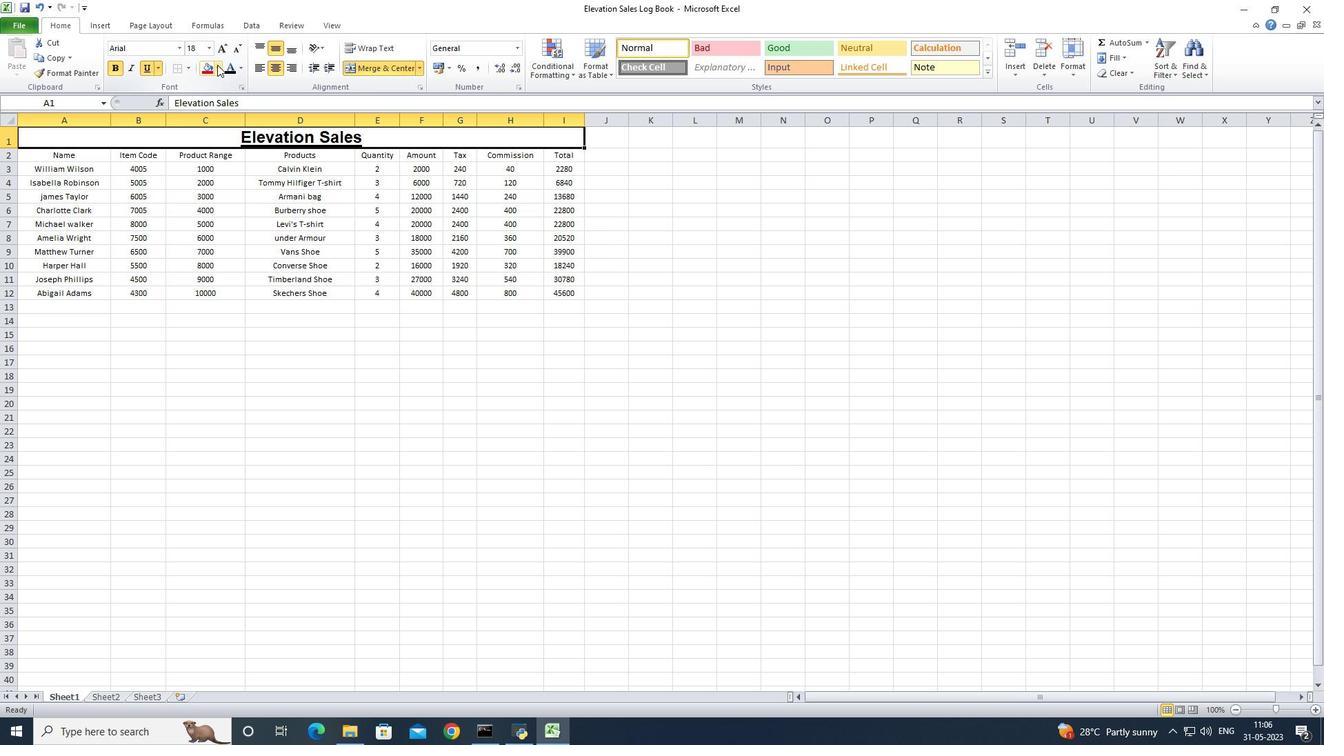 
Action: Mouse moved to (217, 164)
Screenshot: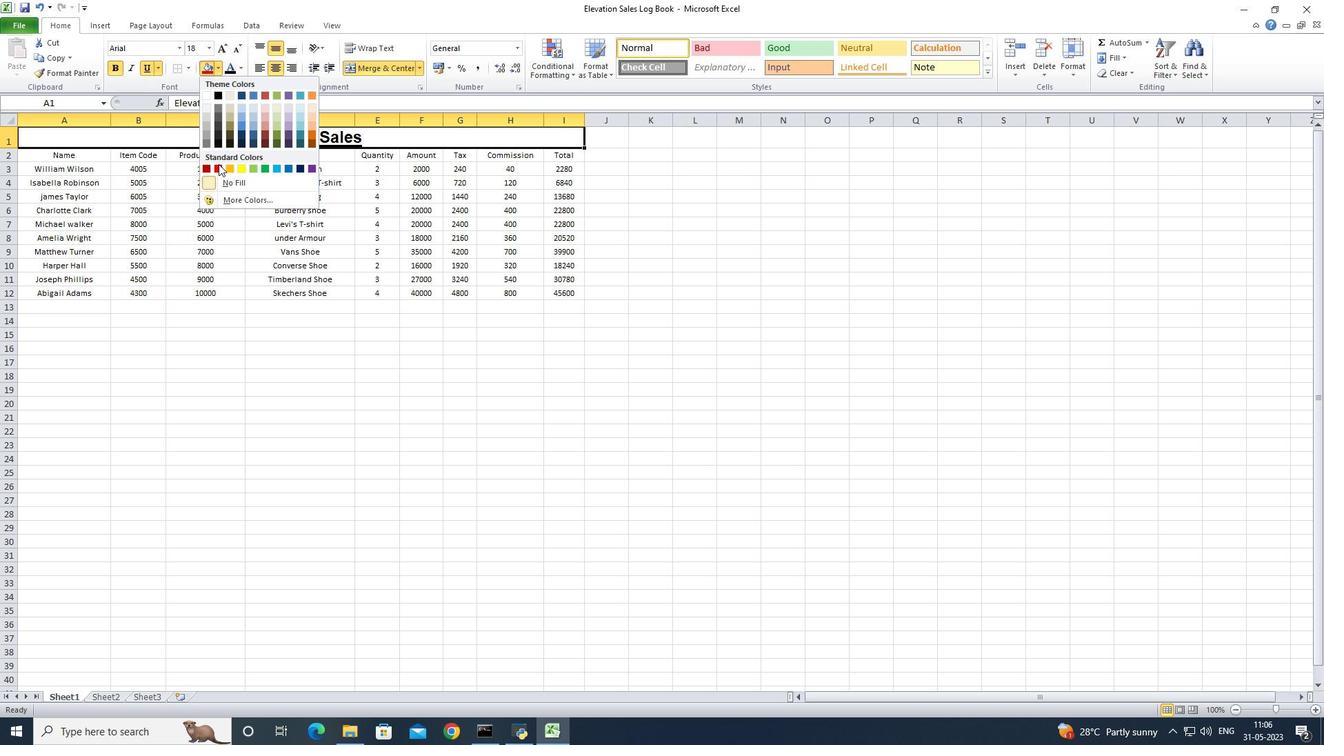 
Action: Mouse pressed left at (217, 164)
Screenshot: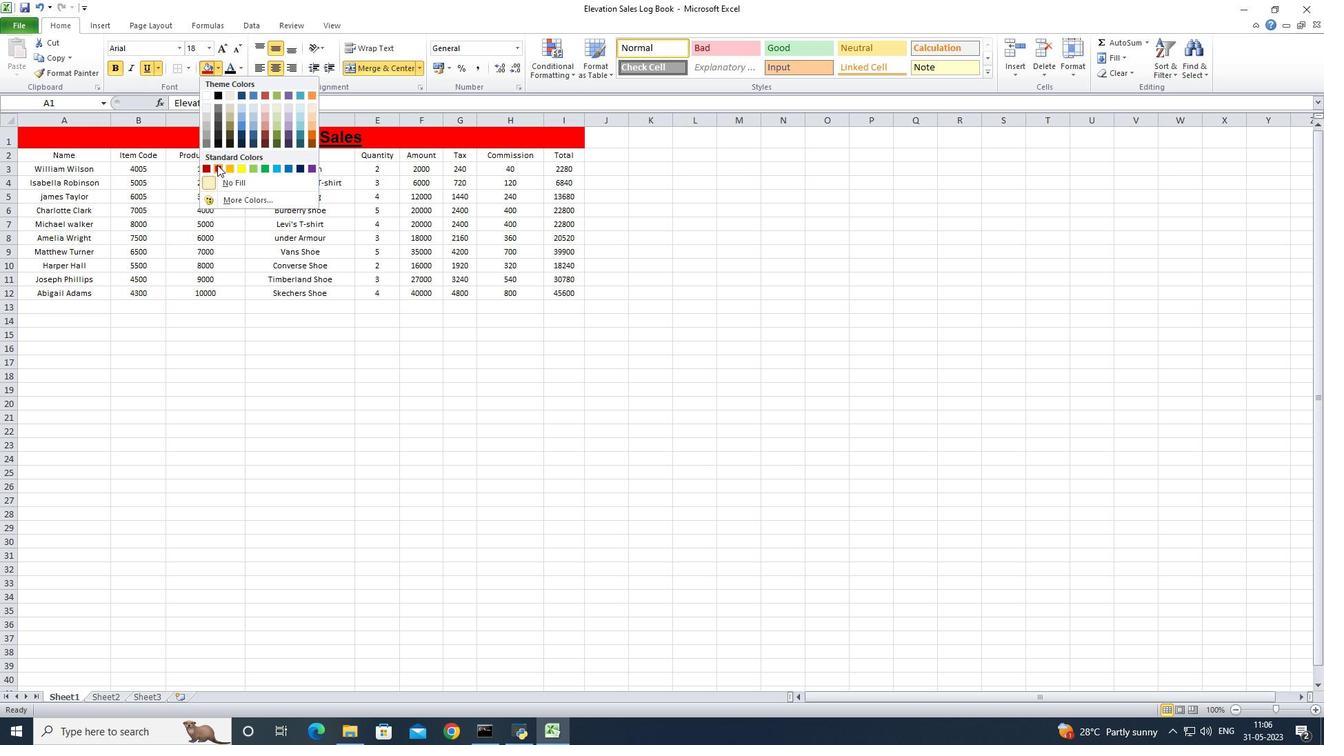 
Action: Mouse moved to (71, 155)
Screenshot: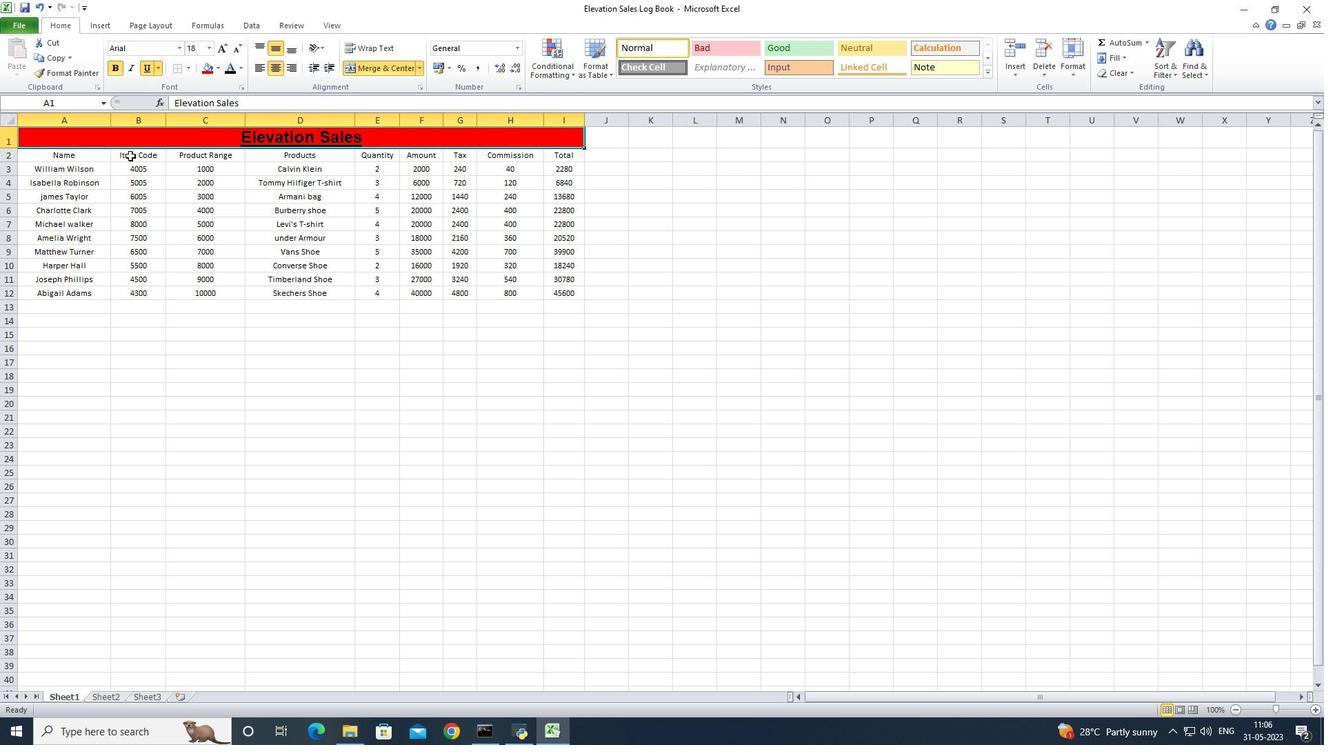 
Action: Mouse pressed left at (71, 155)
Screenshot: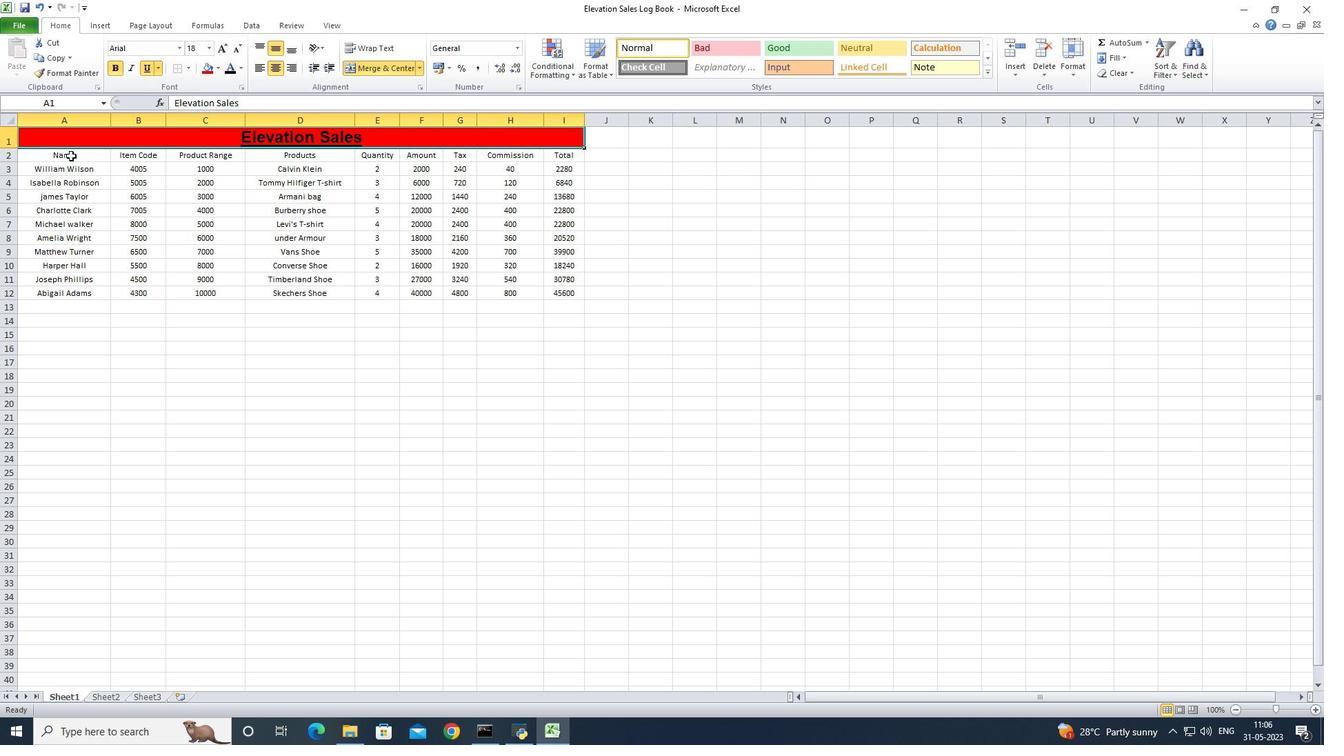 
Action: Mouse moved to (242, 67)
Screenshot: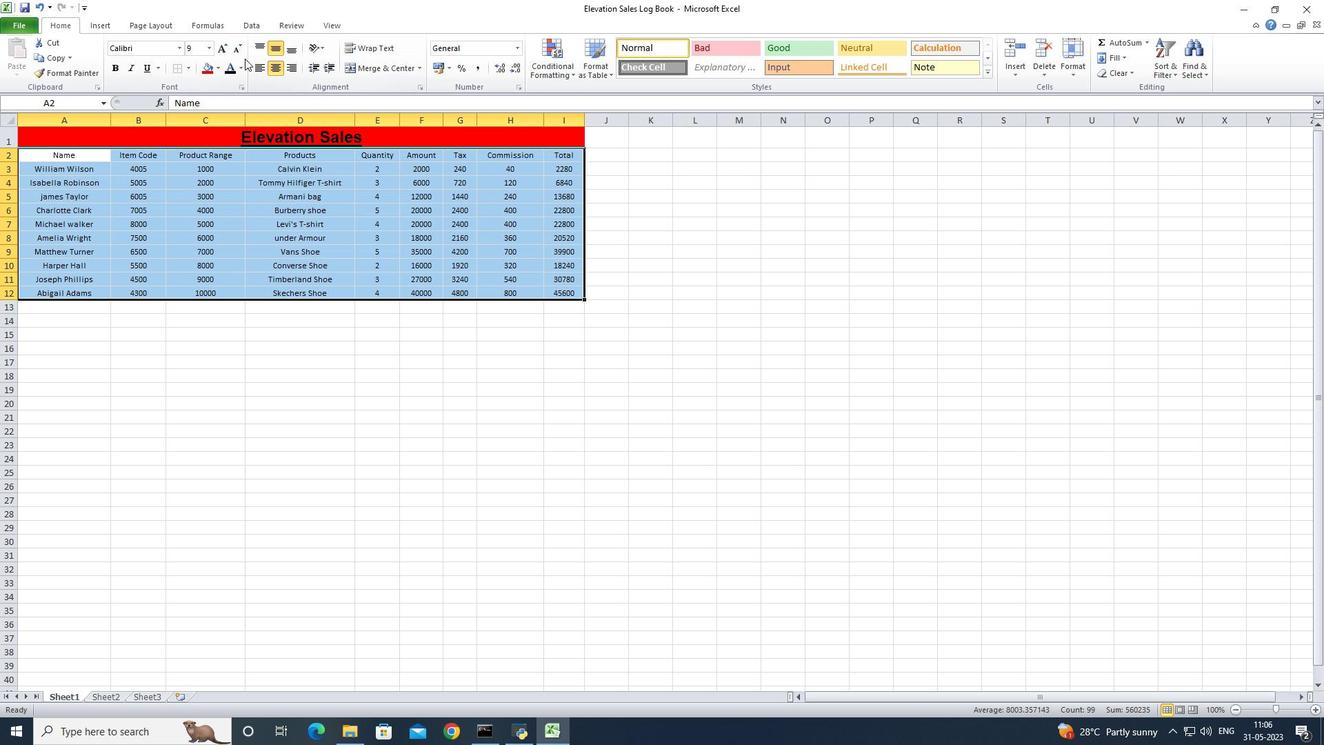 
Action: Mouse pressed left at (242, 67)
Screenshot: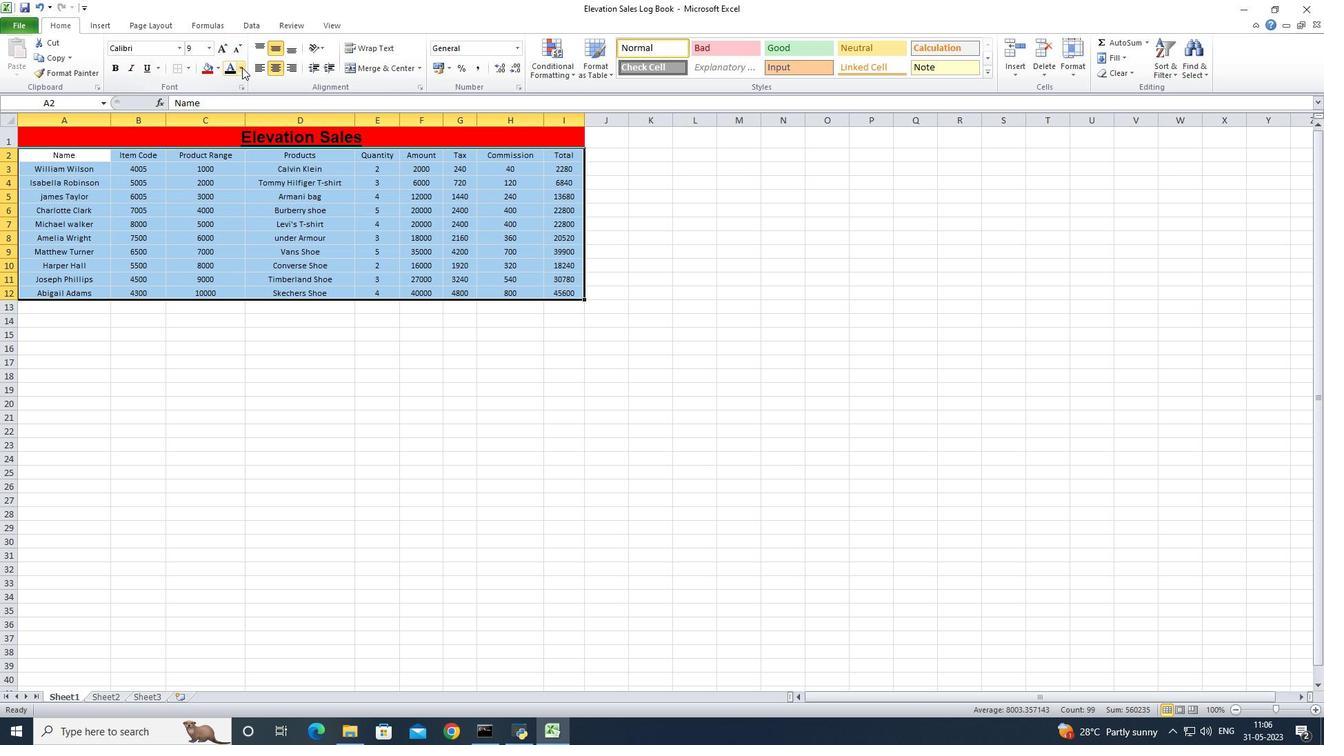 
Action: Mouse moved to (242, 110)
Screenshot: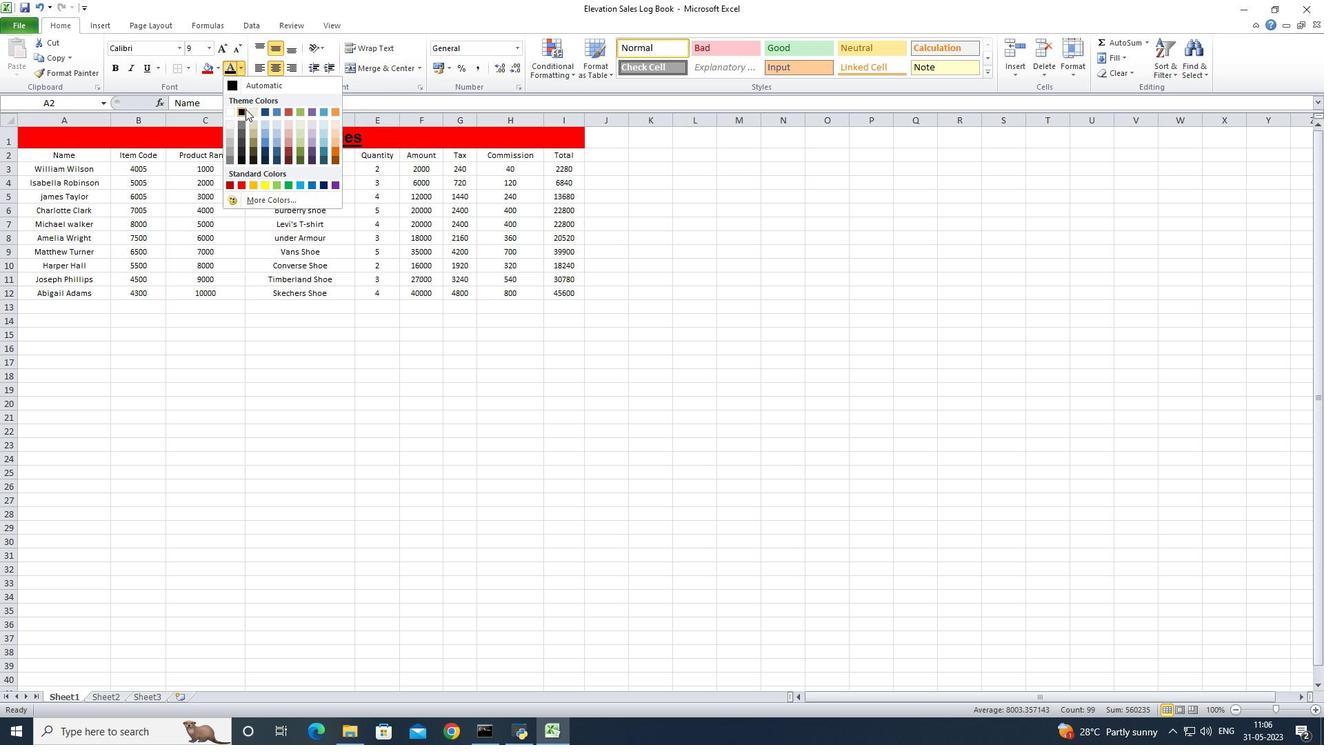 
Action: Mouse pressed left at (242, 110)
Screenshot: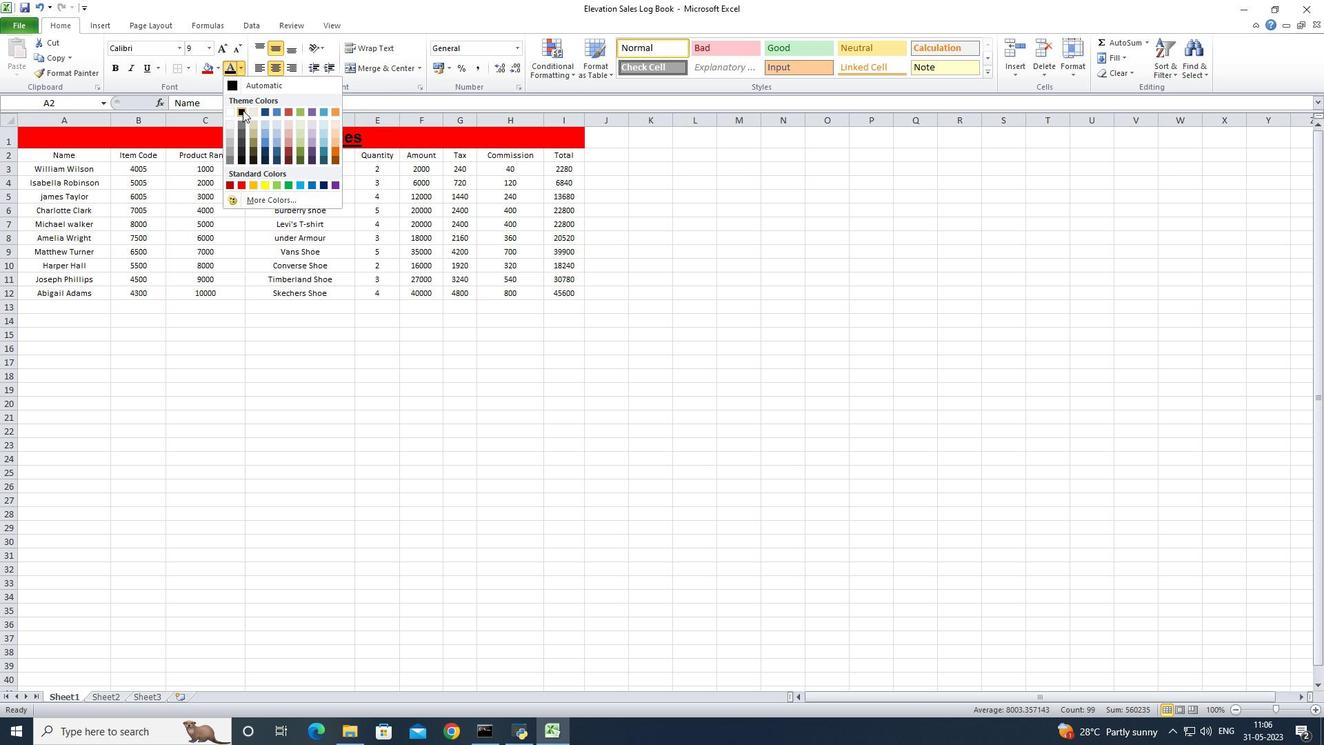 
Action: Mouse moved to (192, 69)
Screenshot: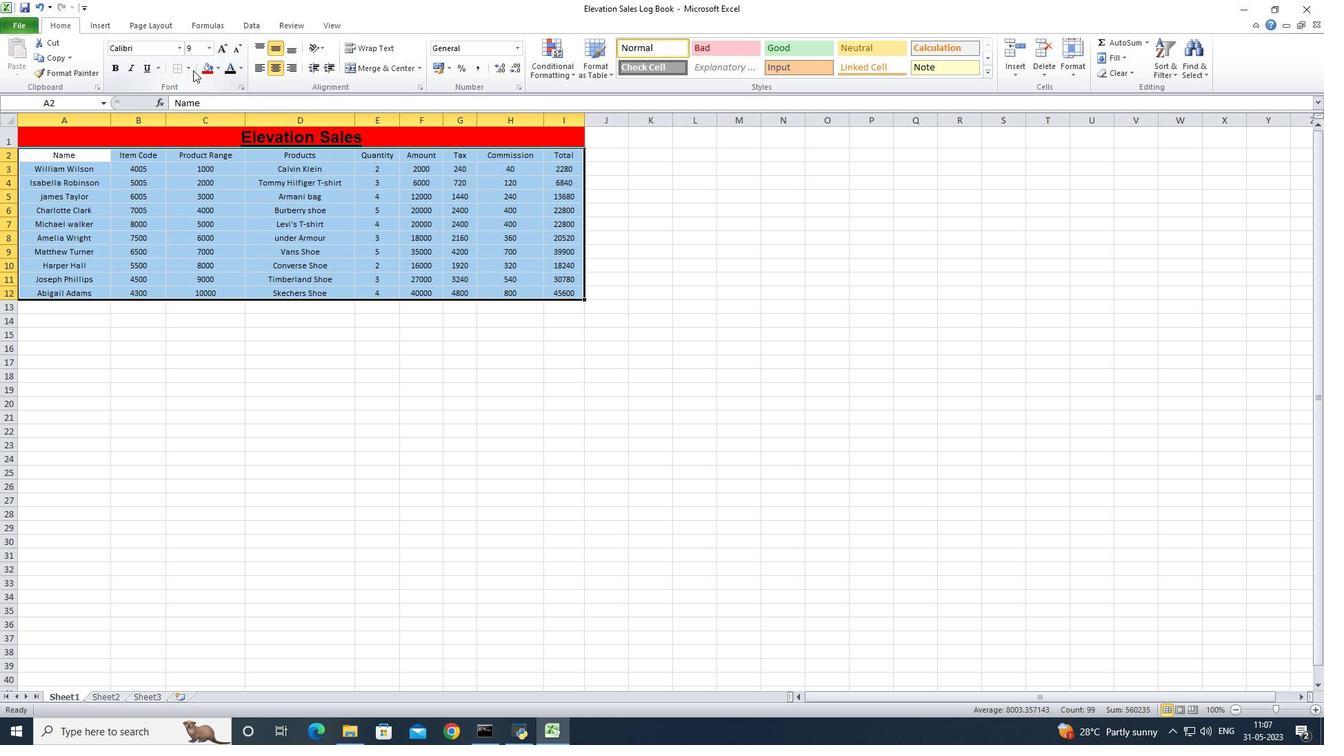 
Action: Mouse pressed left at (192, 69)
Screenshot: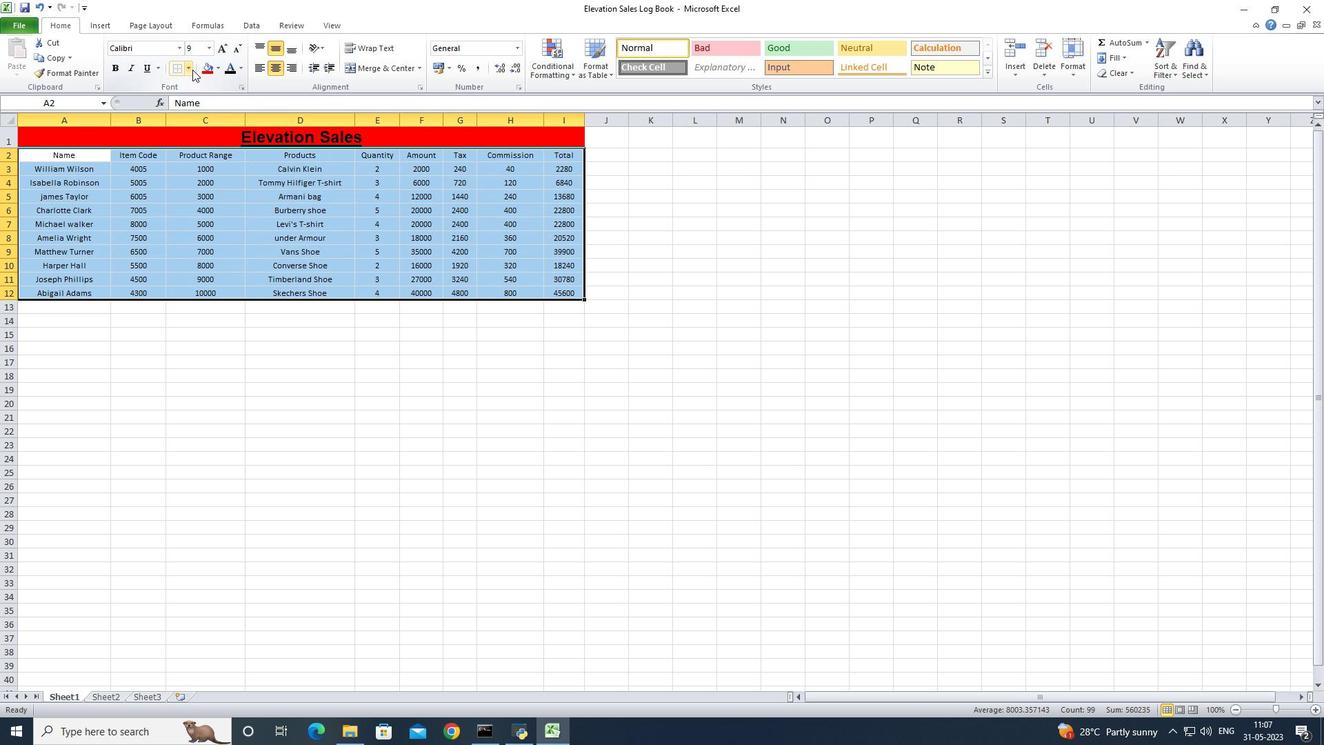 
Action: Mouse moved to (212, 164)
Screenshot: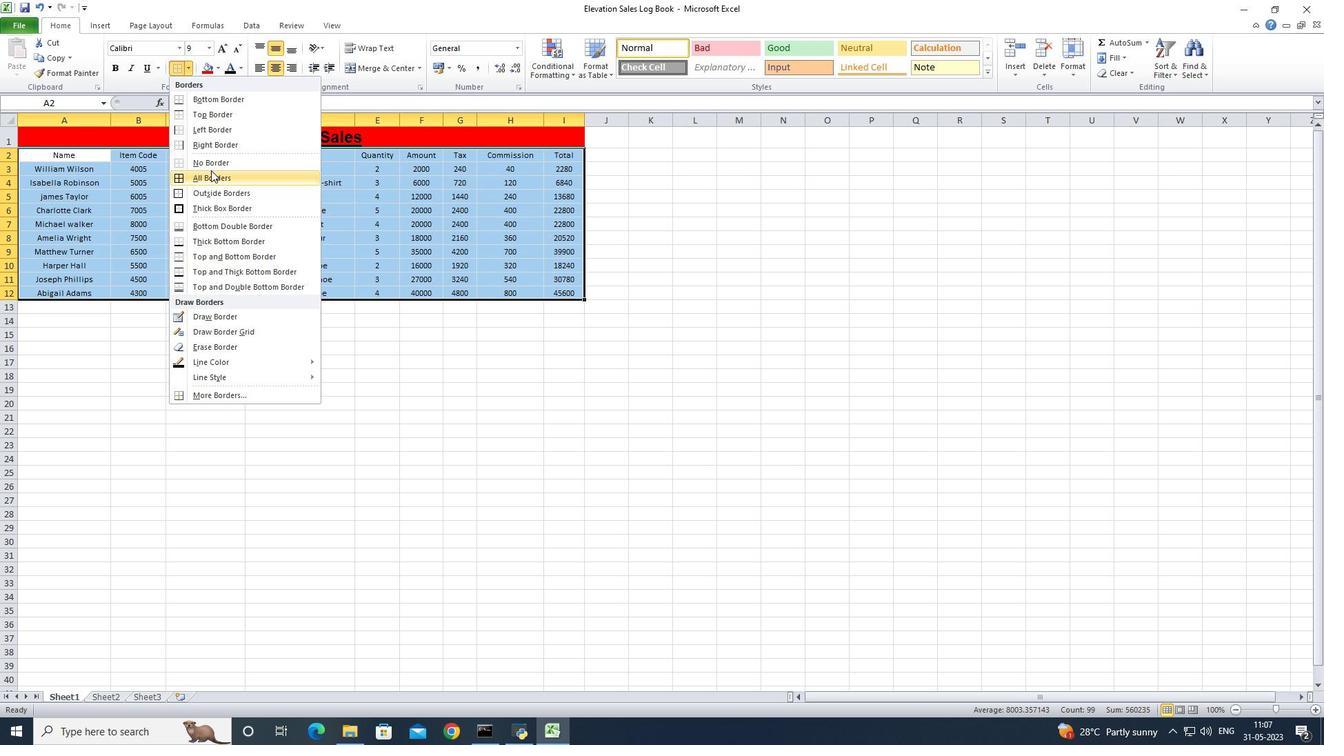 
Action: Mouse pressed left at (212, 164)
Screenshot: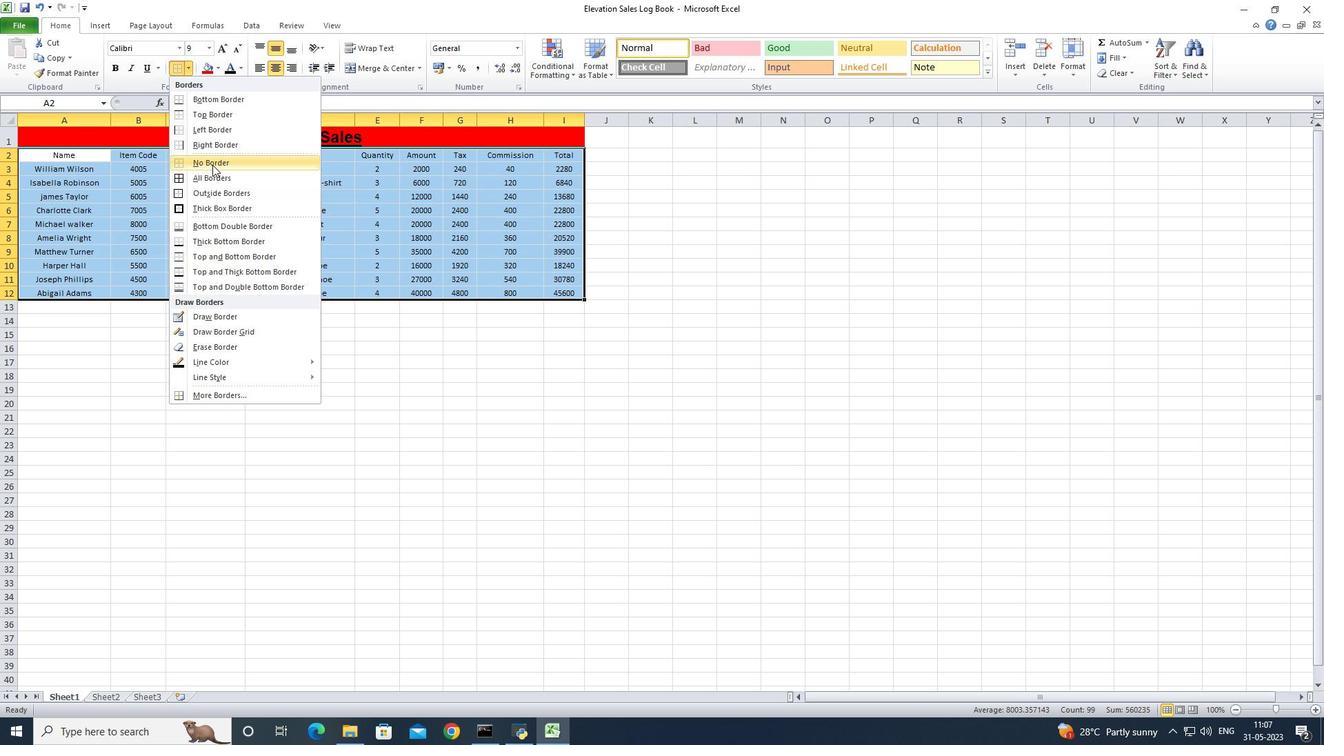 
Action: Mouse moved to (234, 384)
Screenshot: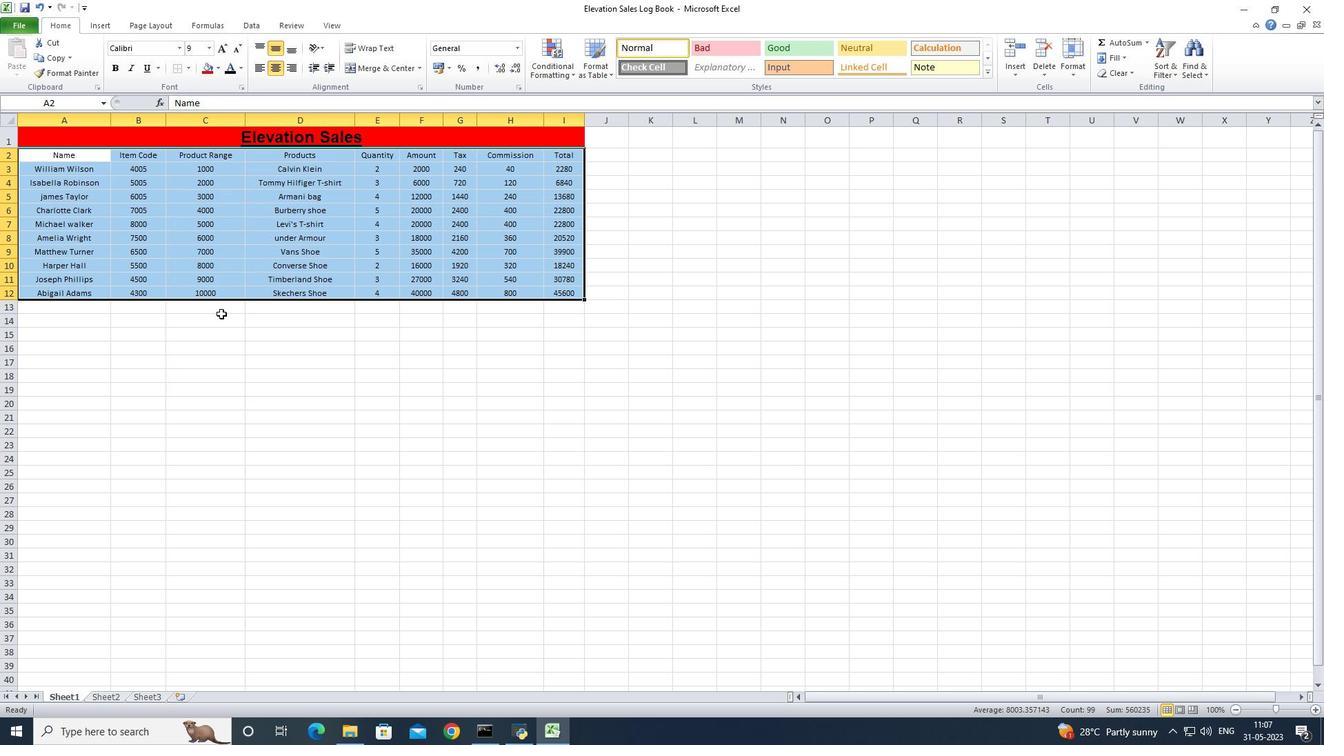 
Action: Mouse pressed left at (234, 384)
Screenshot: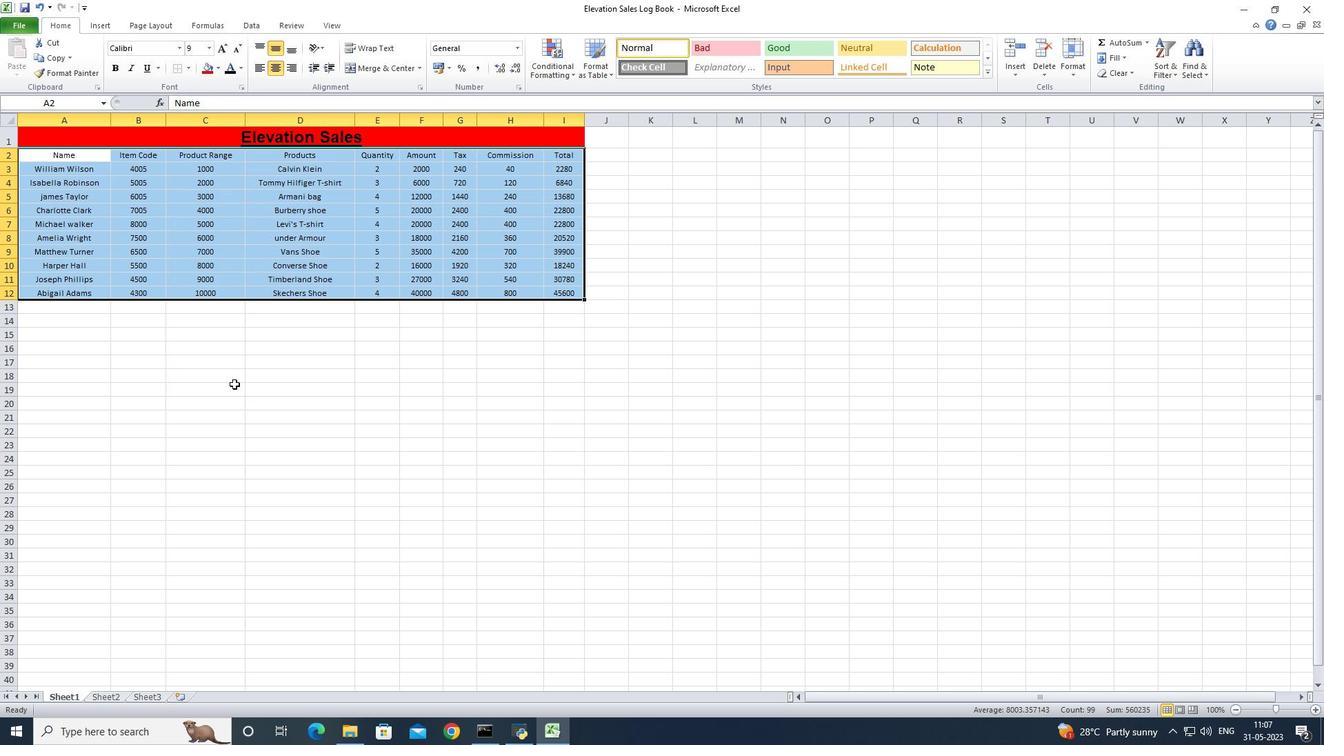 
Action: Mouse moved to (86, 363)
Screenshot: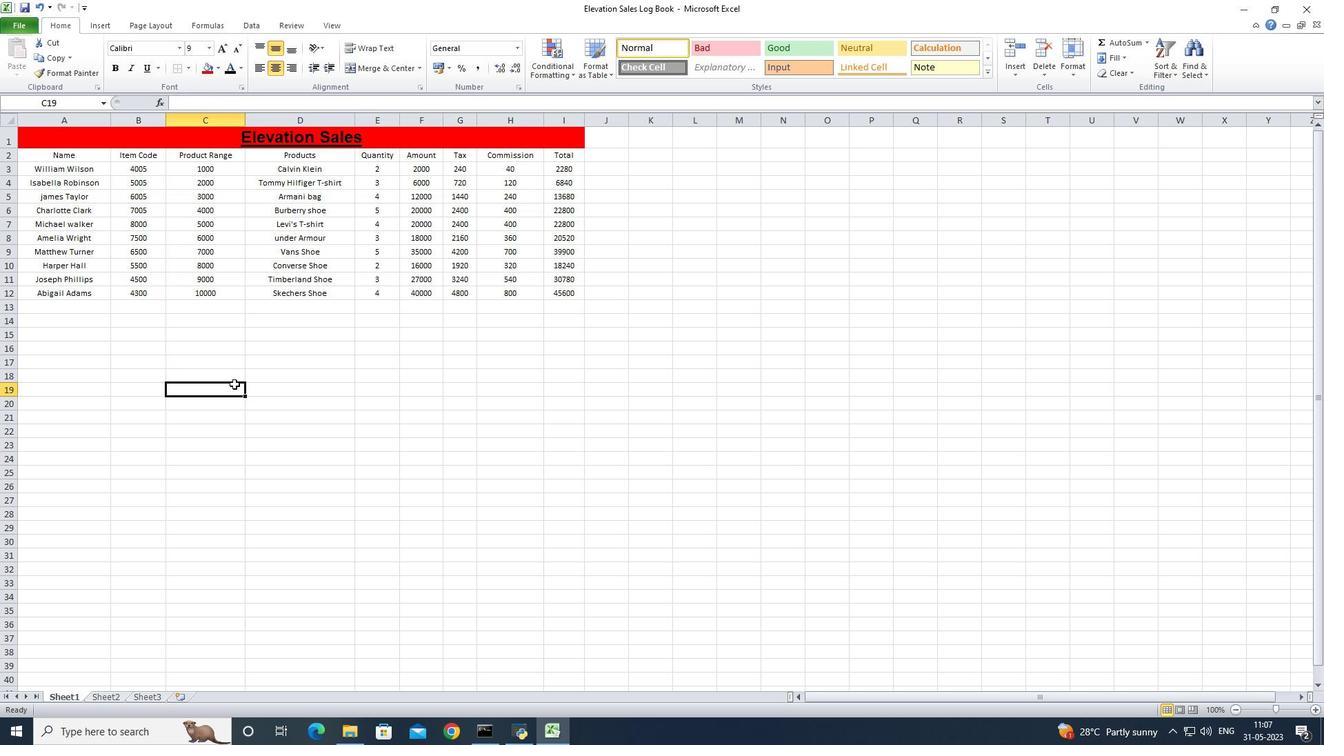 
Action: Mouse pressed left at (86, 363)
Screenshot: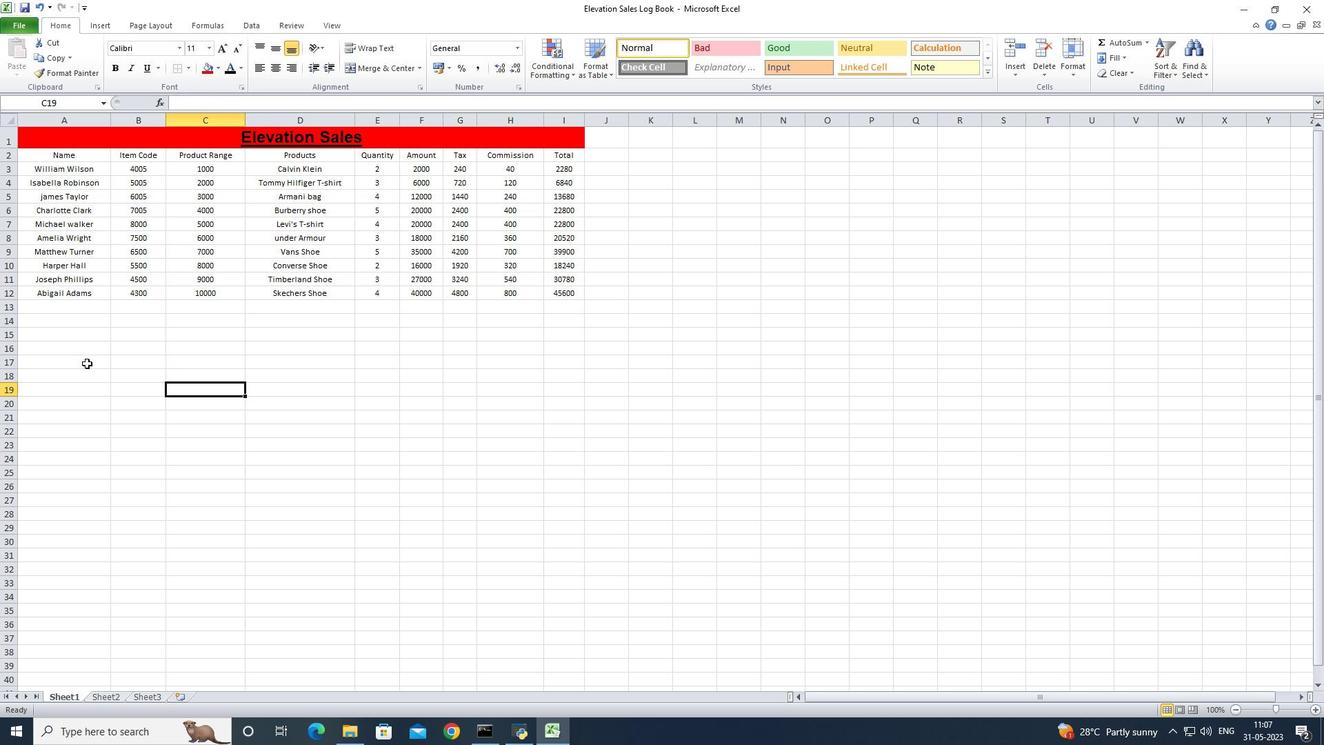 
Action: Mouse moved to (308, 396)
Screenshot: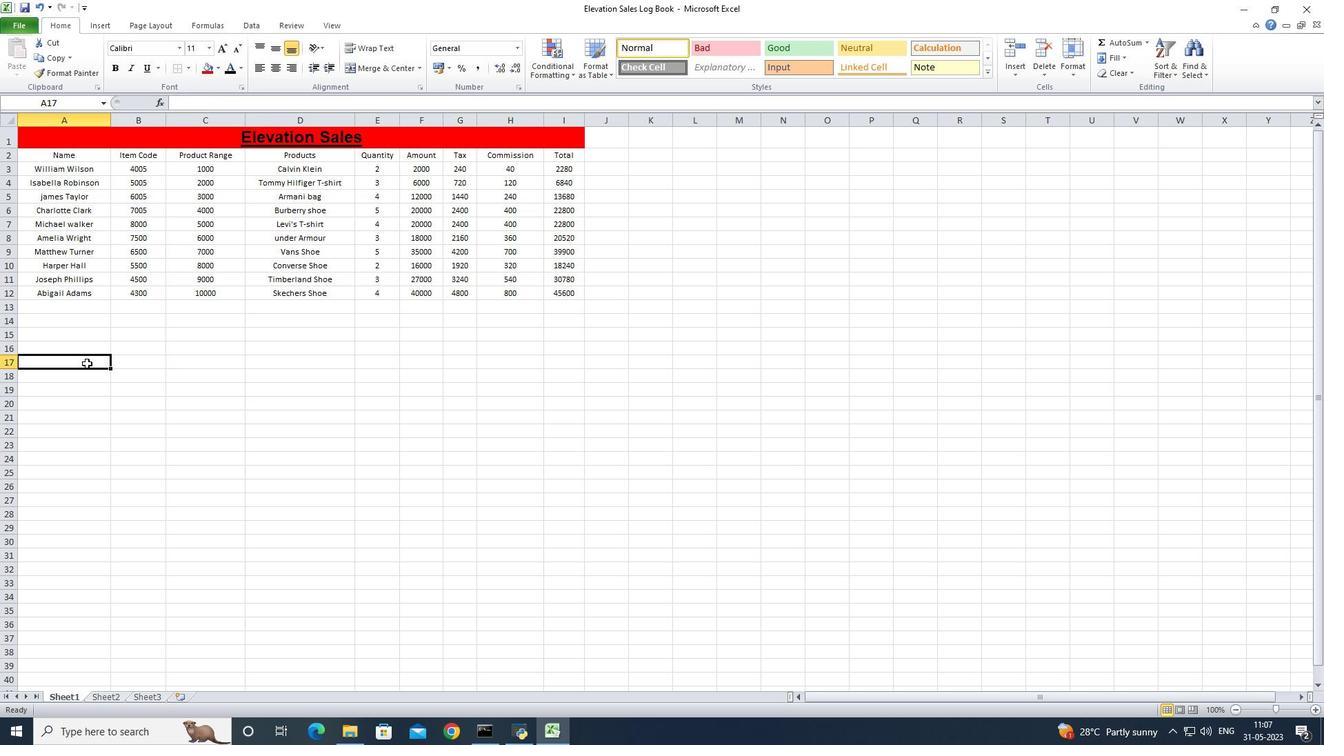 
Action: Mouse pressed left at (308, 396)
Screenshot: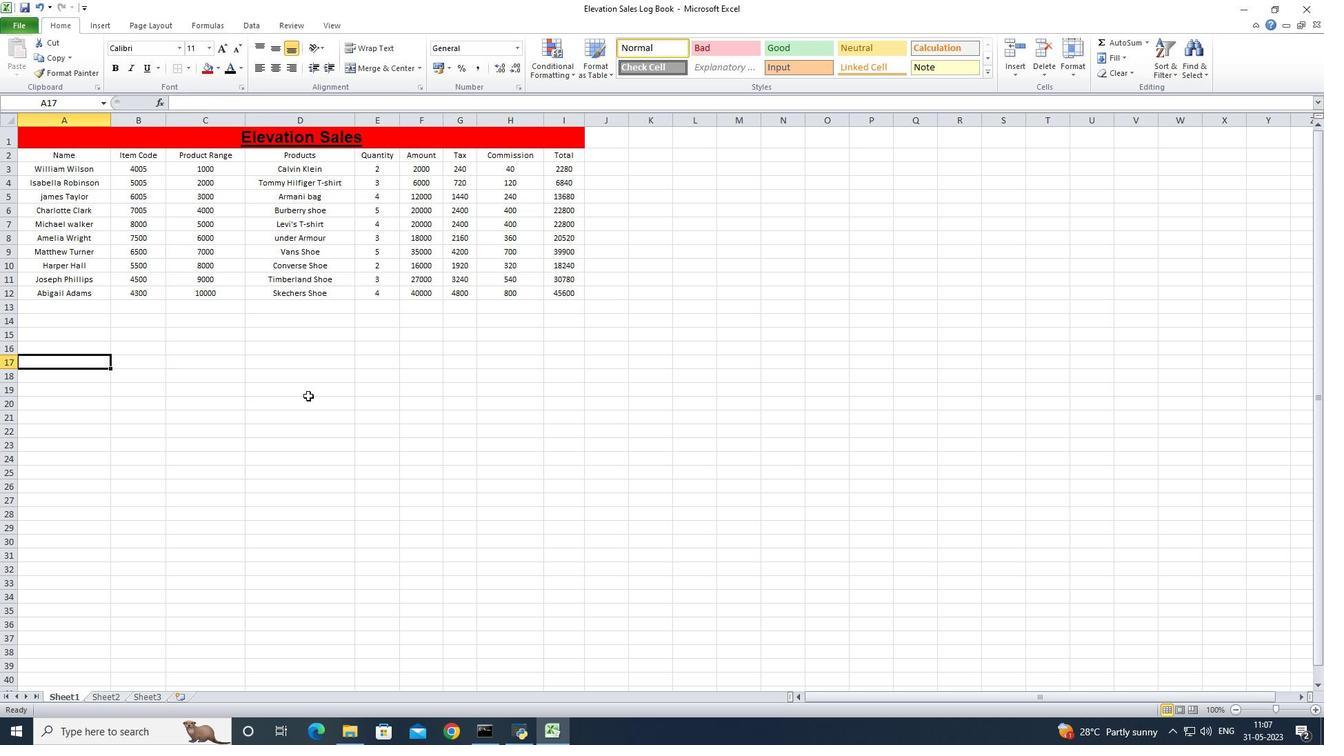 
Action: Key pressed ctrl+S
Screenshot: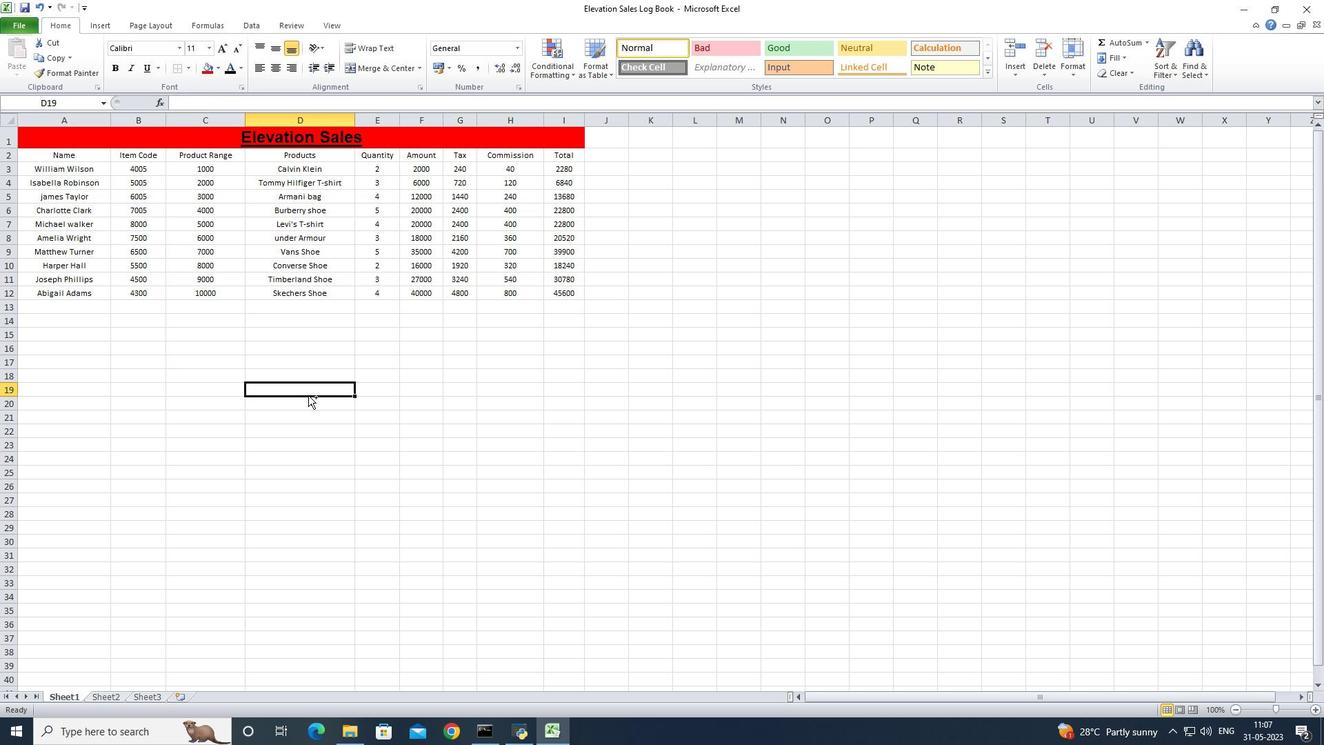 
Action: Mouse moved to (227, 227)
Screenshot: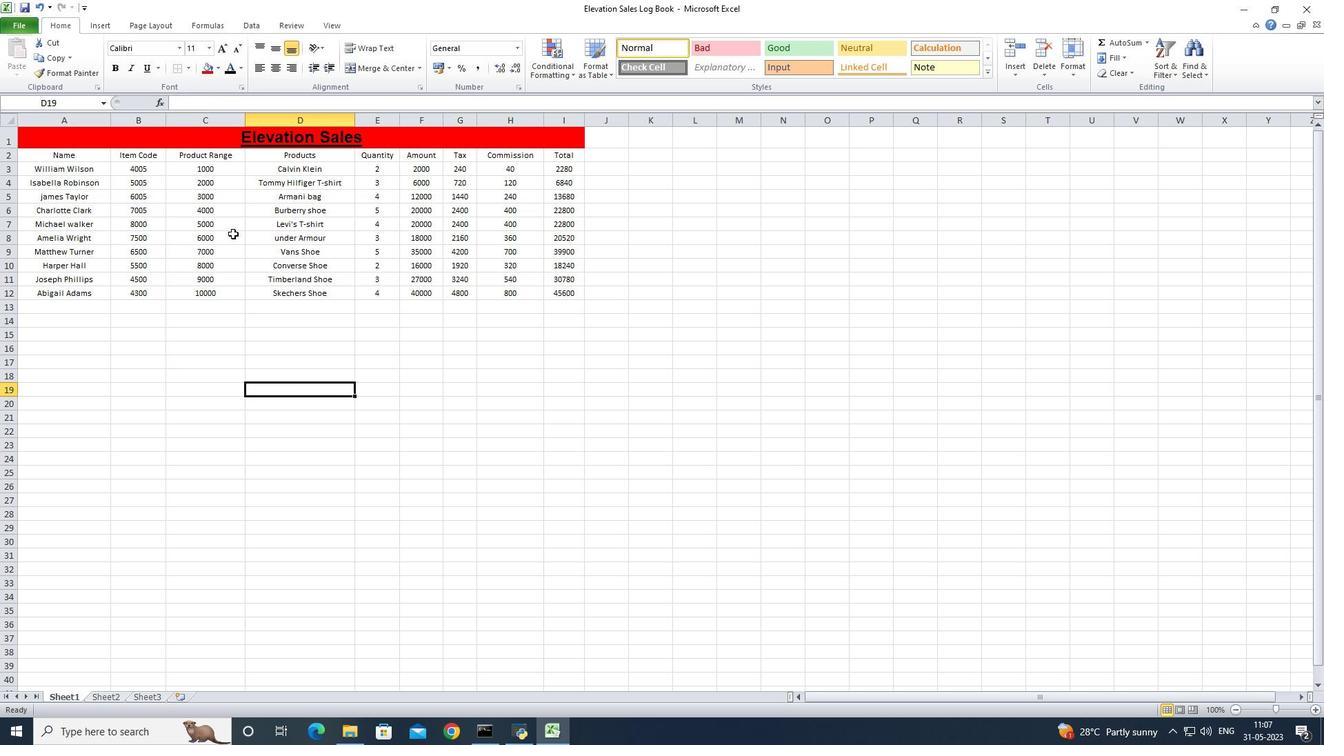 
